 Task: Add an event with the title Annual Budget Review and Planning, date '2023/12/26', time 8:30 AM to 10:30 AMand add a description: The AGM will commence with an opening address from the leadership team, providing an overview of the organization's achievements, challenges, and financial performance over the past year. This presentation will set the stage for the meeting and provide a comprehensive context for the discussions that will follow., put the event into Green category . Add location for the event as: The Peninsula Hong Kong, Hong Kong, logged in from the account softage.3@softage.netand send the event invitation to softage.4@softage.net and softage.5@softage.net. Set a reminder for the event At time of event
Action: Mouse moved to (103, 114)
Screenshot: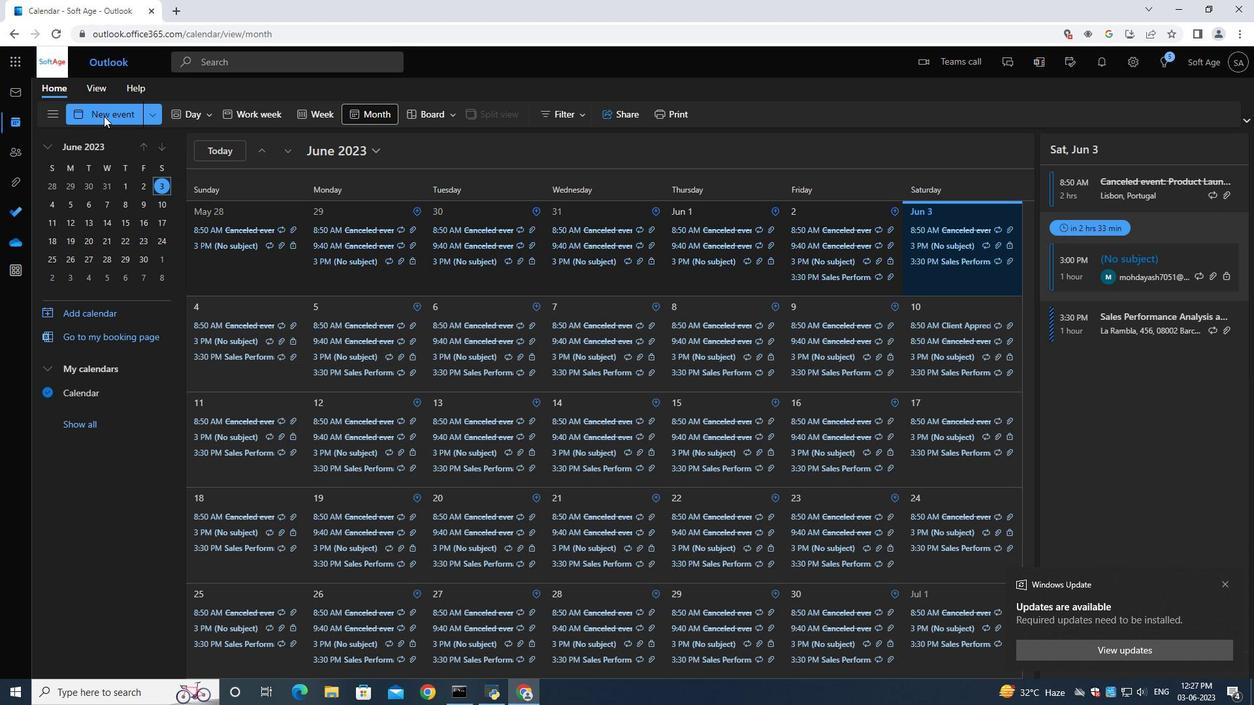 
Action: Mouse pressed left at (103, 114)
Screenshot: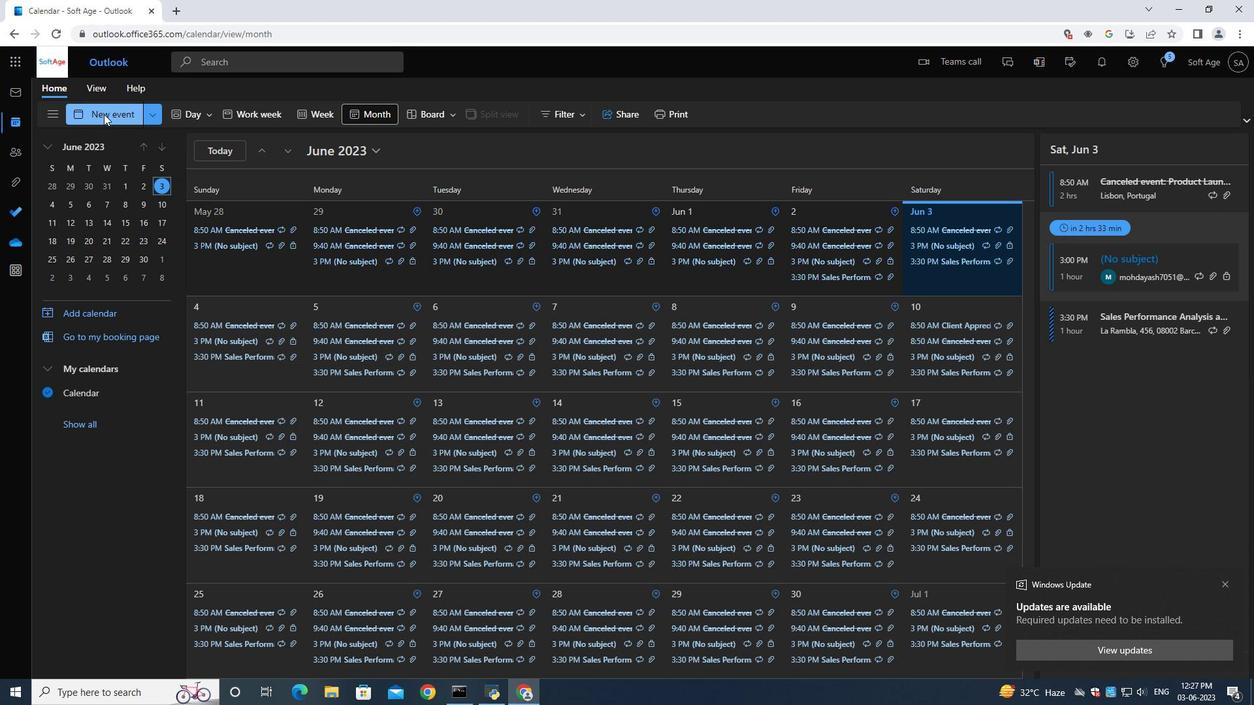 
Action: Mouse moved to (309, 192)
Screenshot: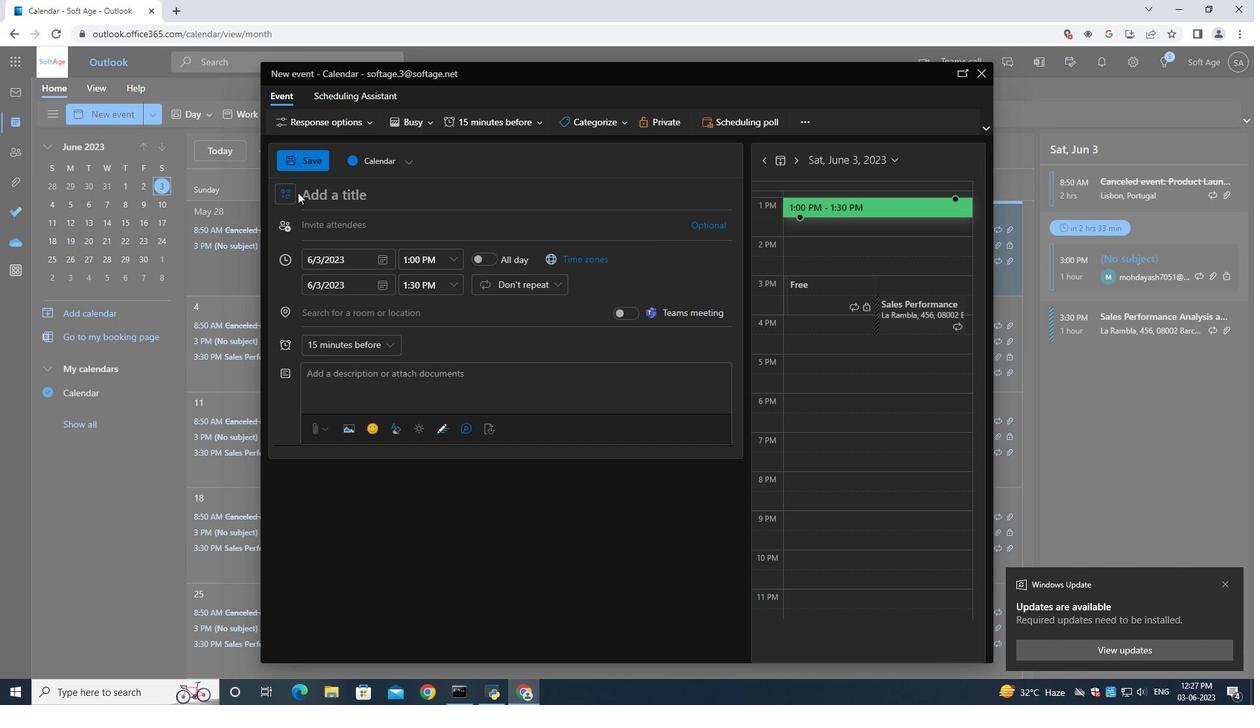
Action: Mouse pressed left at (309, 192)
Screenshot: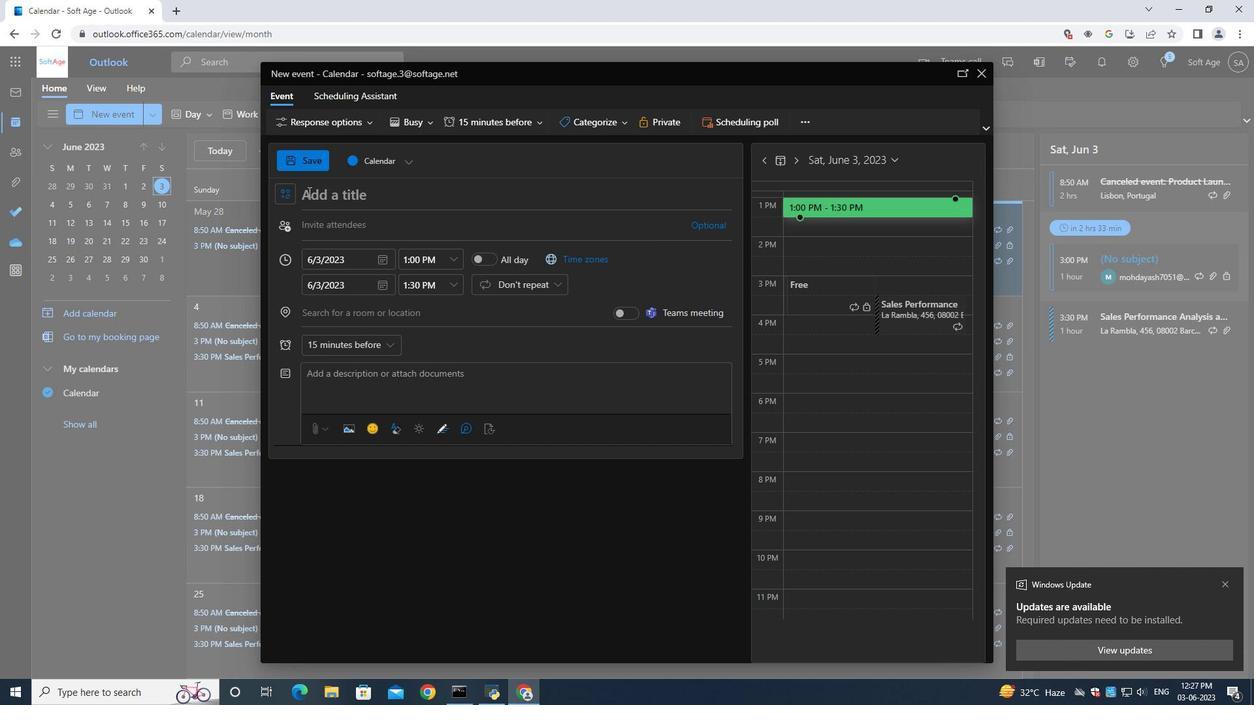 
Action: Key pressed <Key.shift><Key.shift><Key.shift><Key.shift><Key.shift><Key.shift><Key.shift><Key.shift><Key.shift><Key.shift><Key.shift><Key.shift><Key.shift><Key.shift><Key.shift><Key.shift><Key.shift><Key.shift><Key.shift><Key.shift><Key.shift><Key.shift><Key.shift>Annual<Key.space><Key.shift>Budget<Key.space><Key.shift>Review<Key.space>and<Key.space><Key.shift>Planning
Screenshot: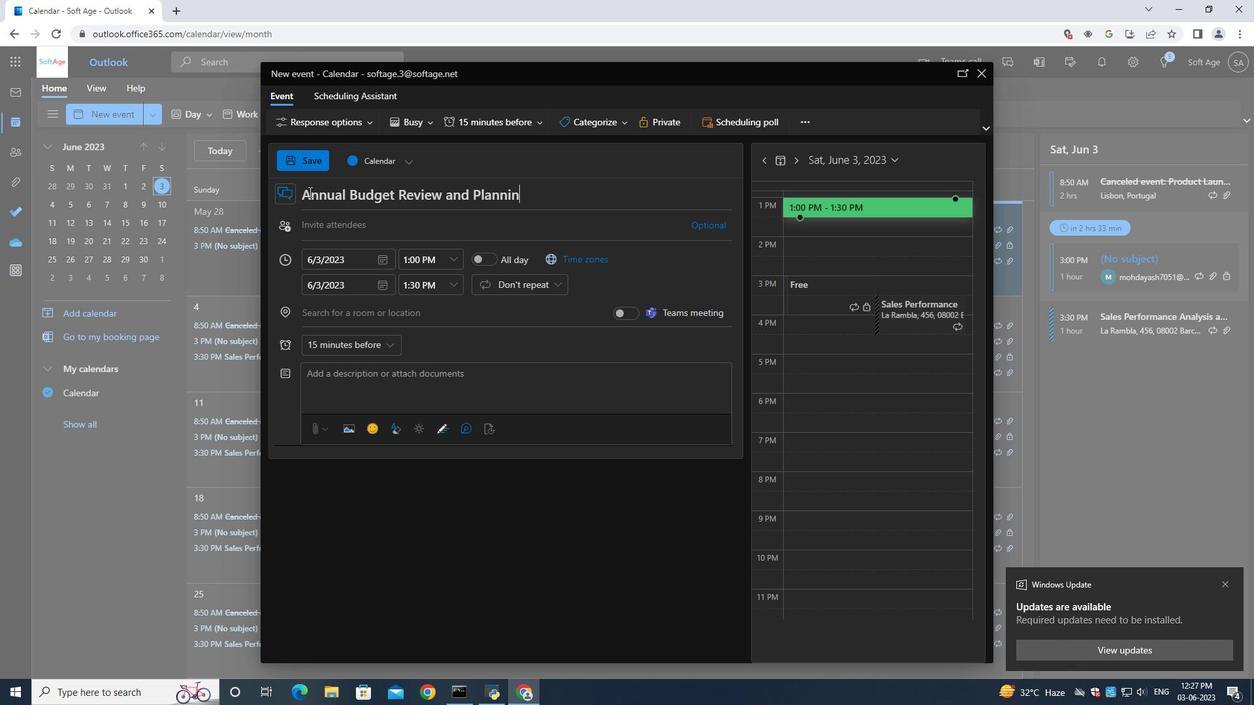 
Action: Mouse moved to (390, 257)
Screenshot: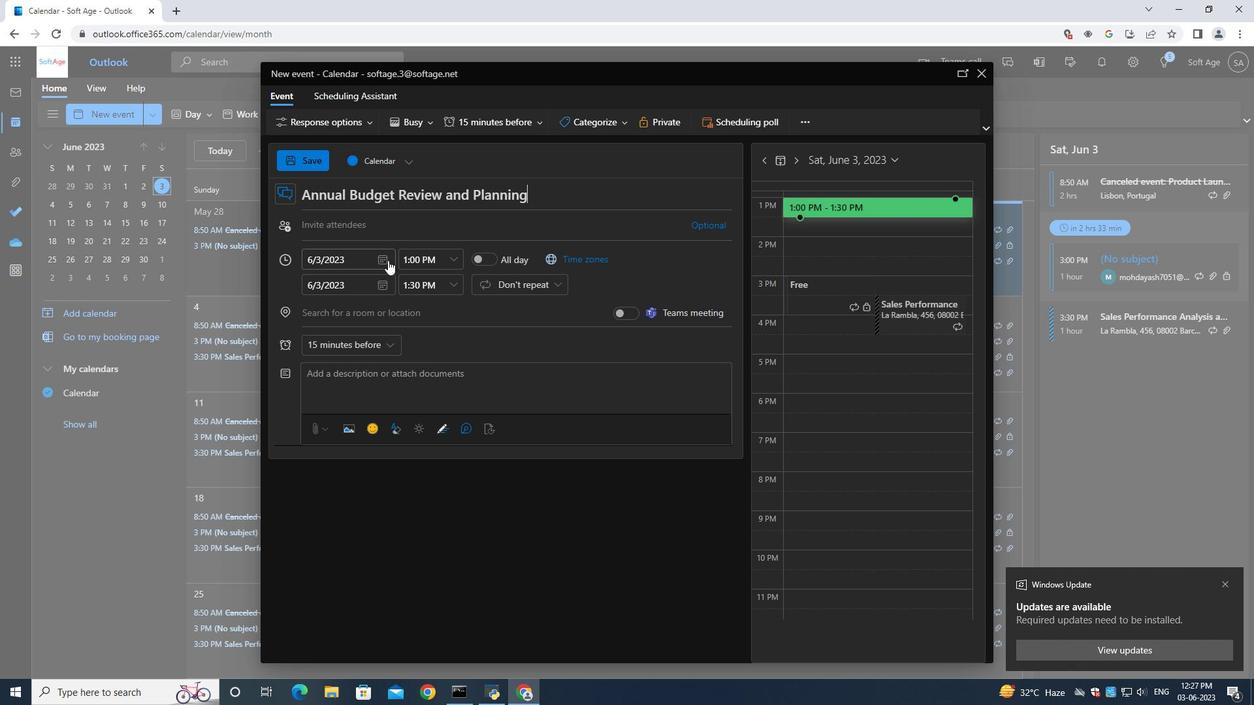 
Action: Mouse pressed left at (390, 257)
Screenshot: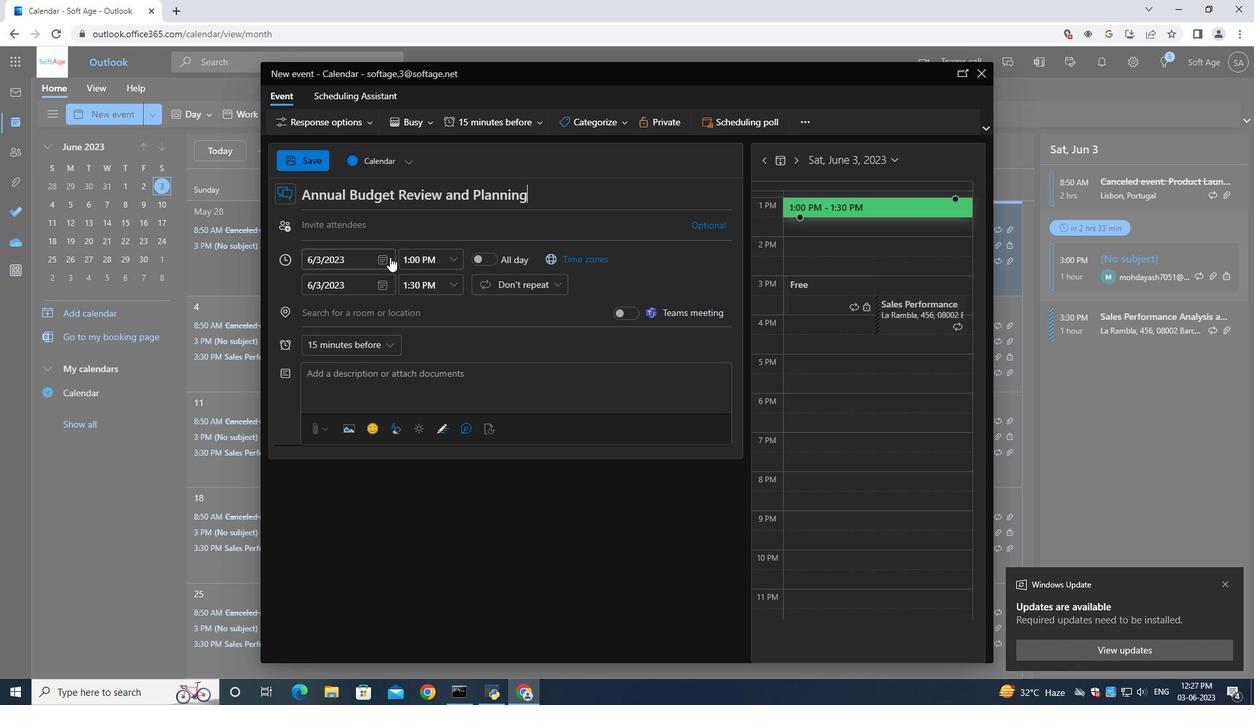
Action: Mouse moved to (431, 288)
Screenshot: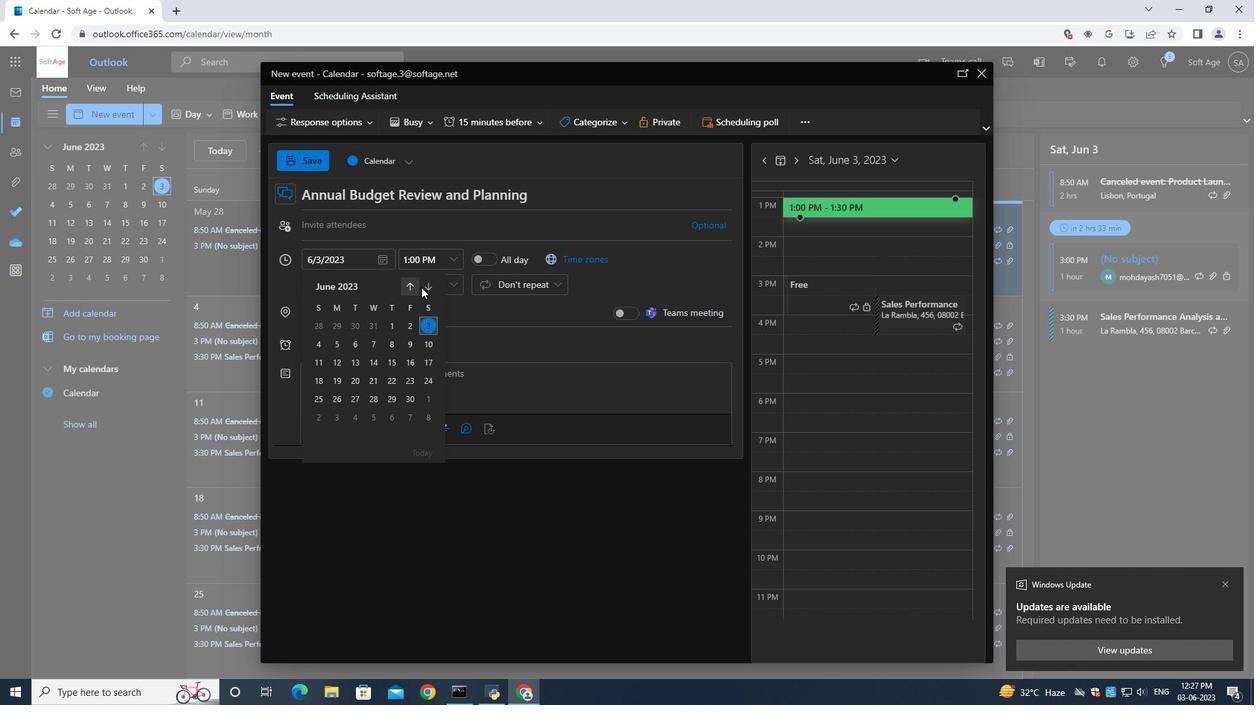 
Action: Mouse pressed left at (431, 288)
Screenshot: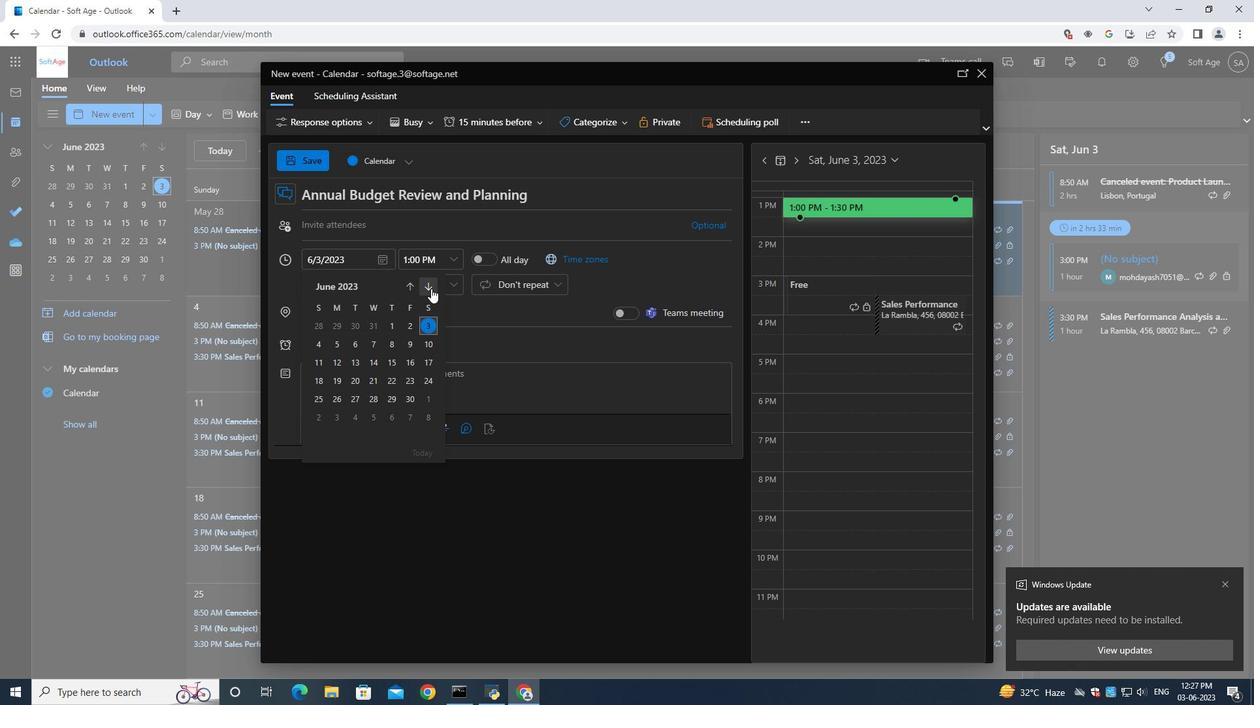 
Action: Mouse pressed left at (431, 288)
Screenshot: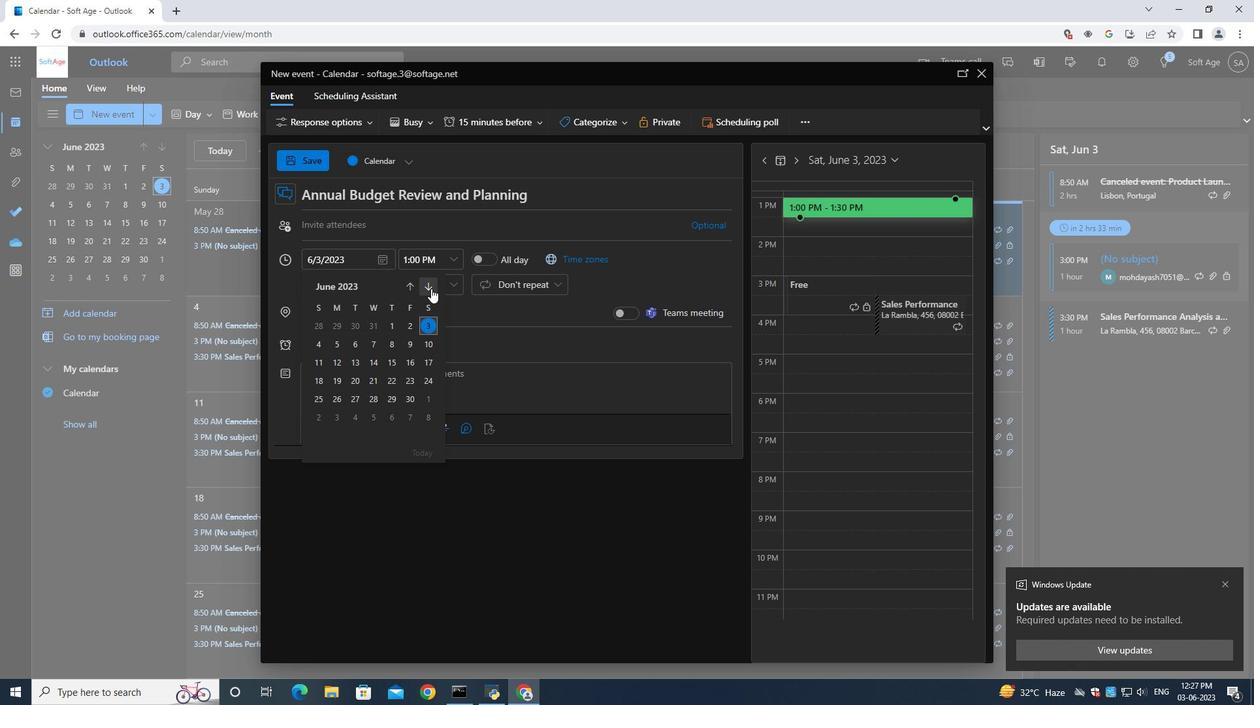 
Action: Mouse pressed left at (431, 288)
Screenshot: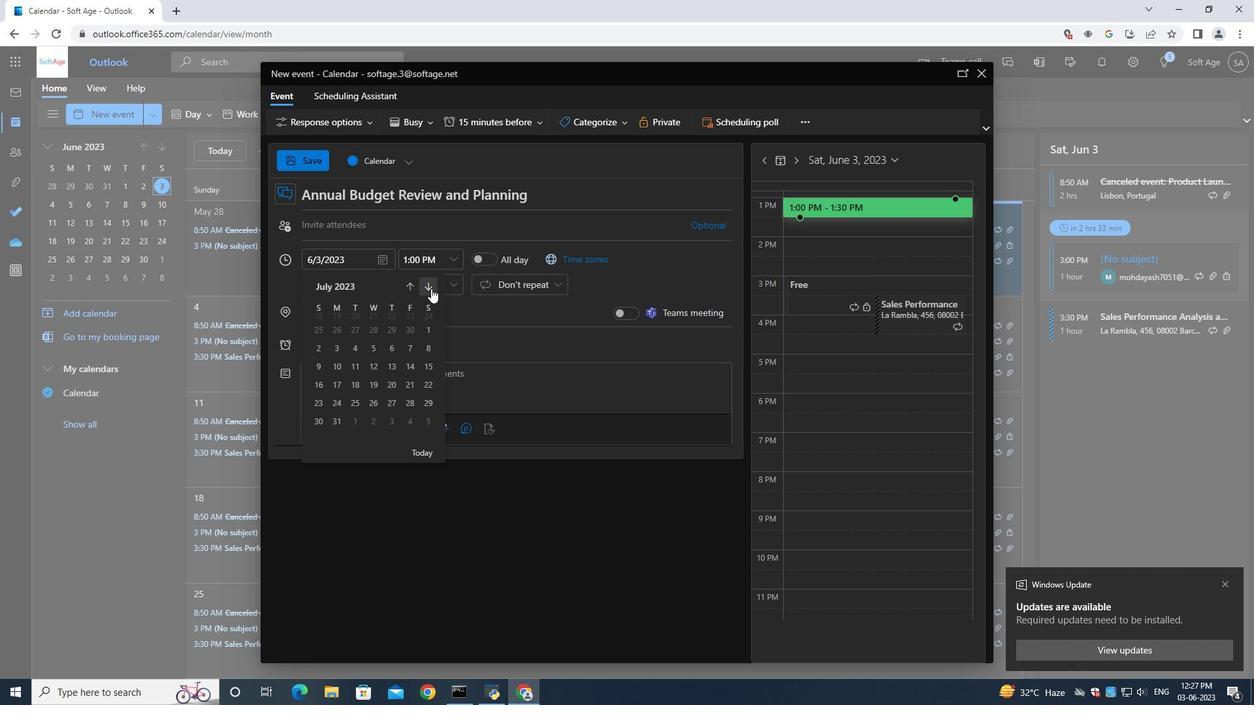 
Action: Mouse pressed left at (431, 288)
Screenshot: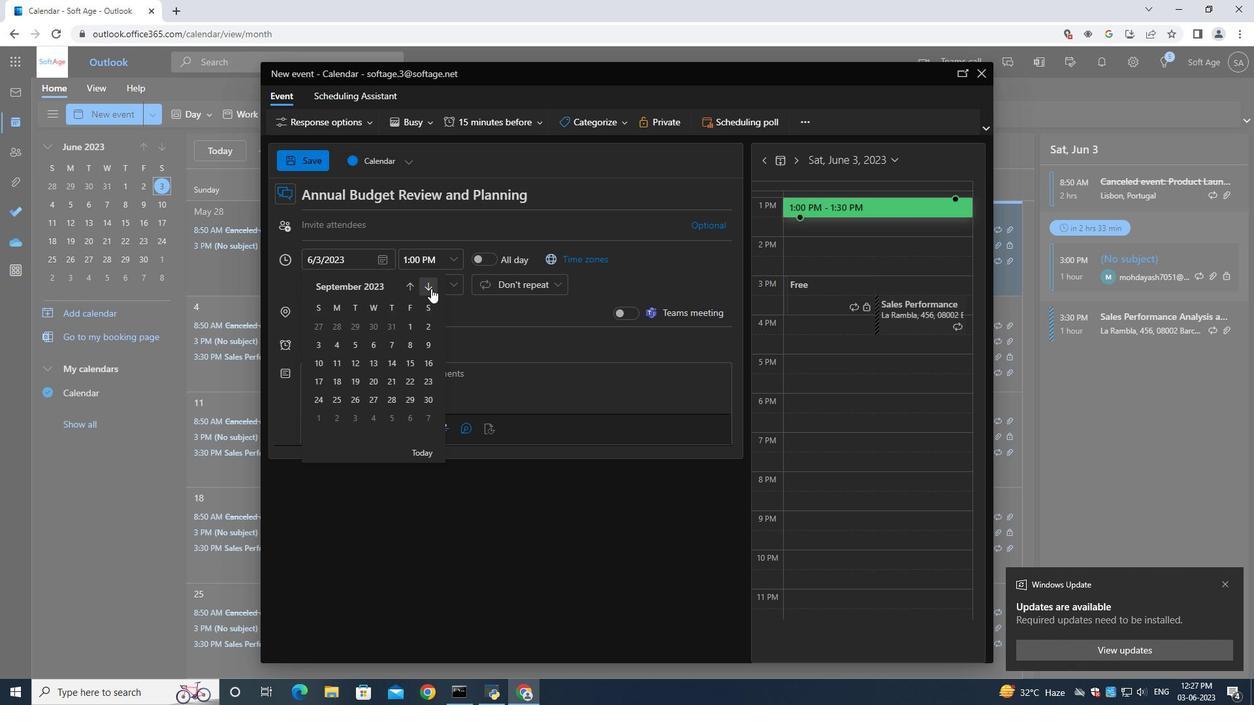 
Action: Mouse pressed left at (431, 288)
Screenshot: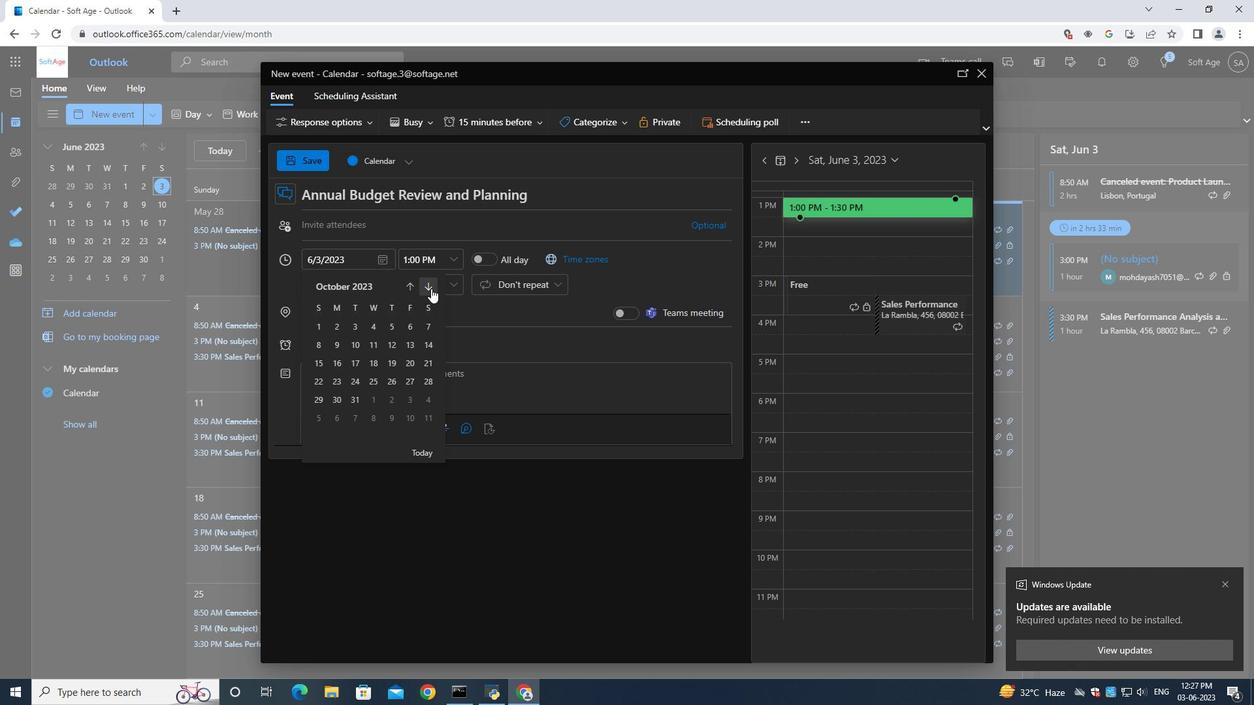 
Action: Mouse pressed left at (431, 288)
Screenshot: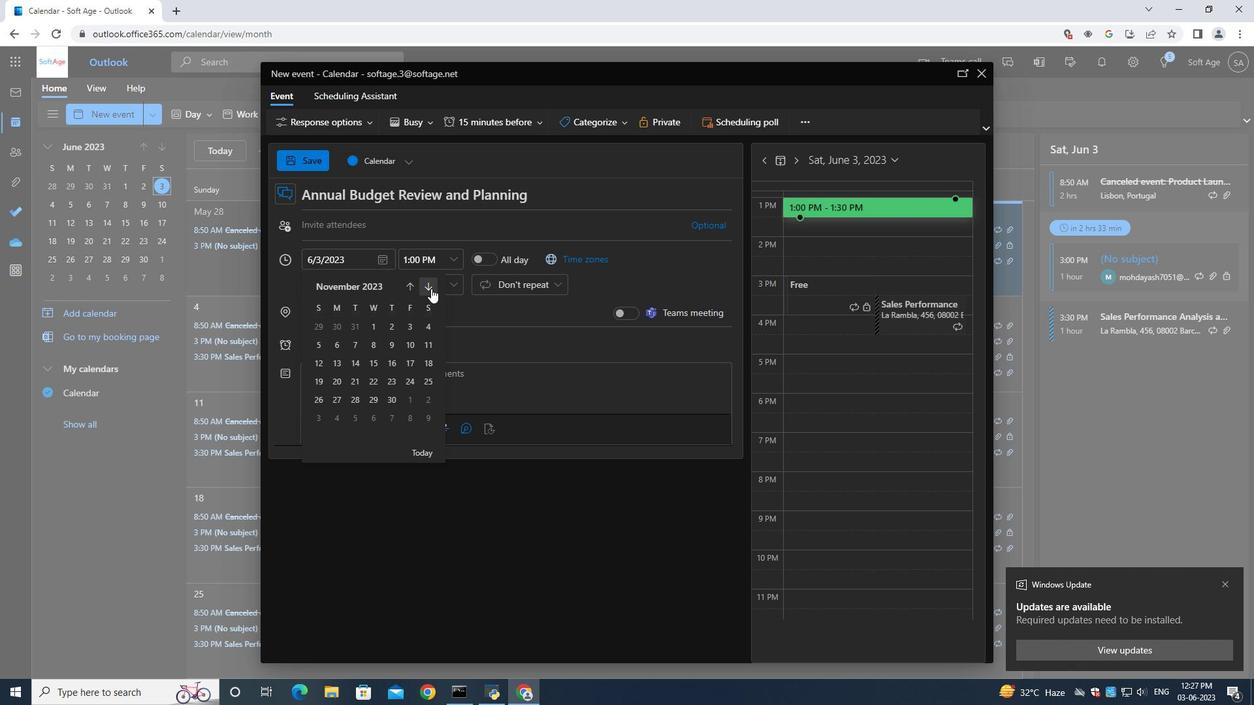 
Action: Mouse moved to (360, 363)
Screenshot: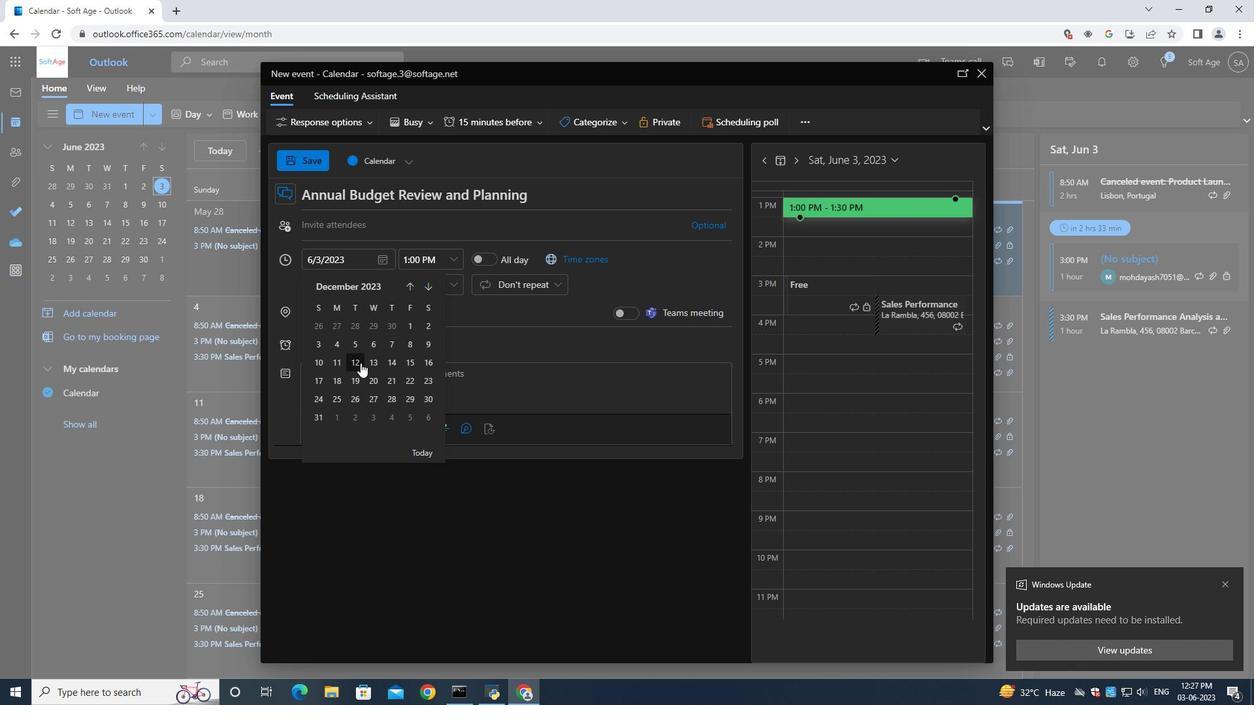 
Action: Mouse pressed left at (360, 363)
Screenshot: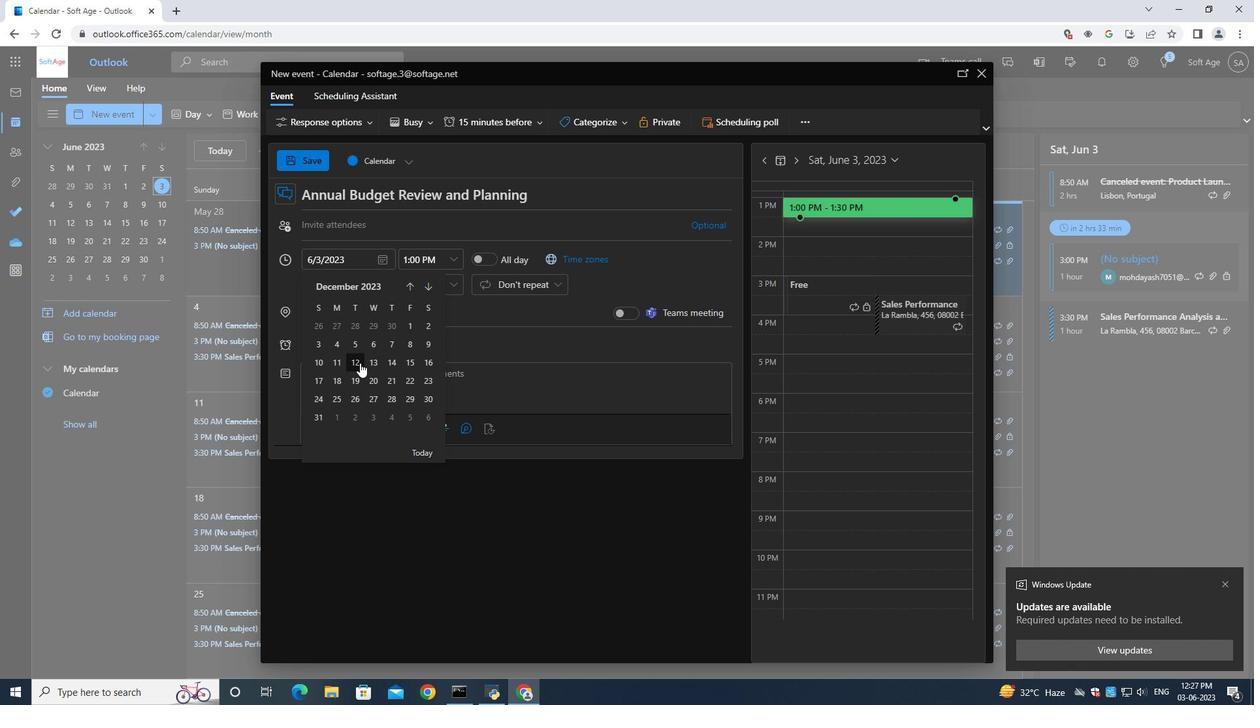 
Action: Mouse moved to (384, 260)
Screenshot: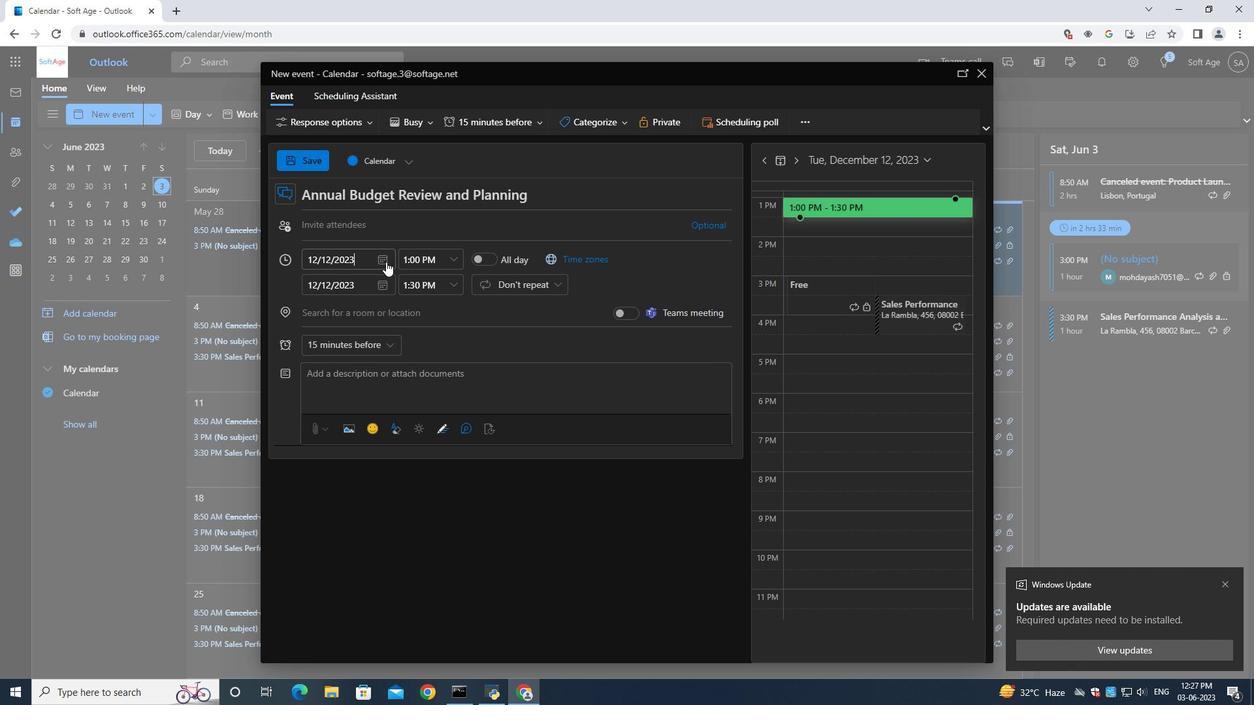 
Action: Mouse pressed left at (384, 260)
Screenshot: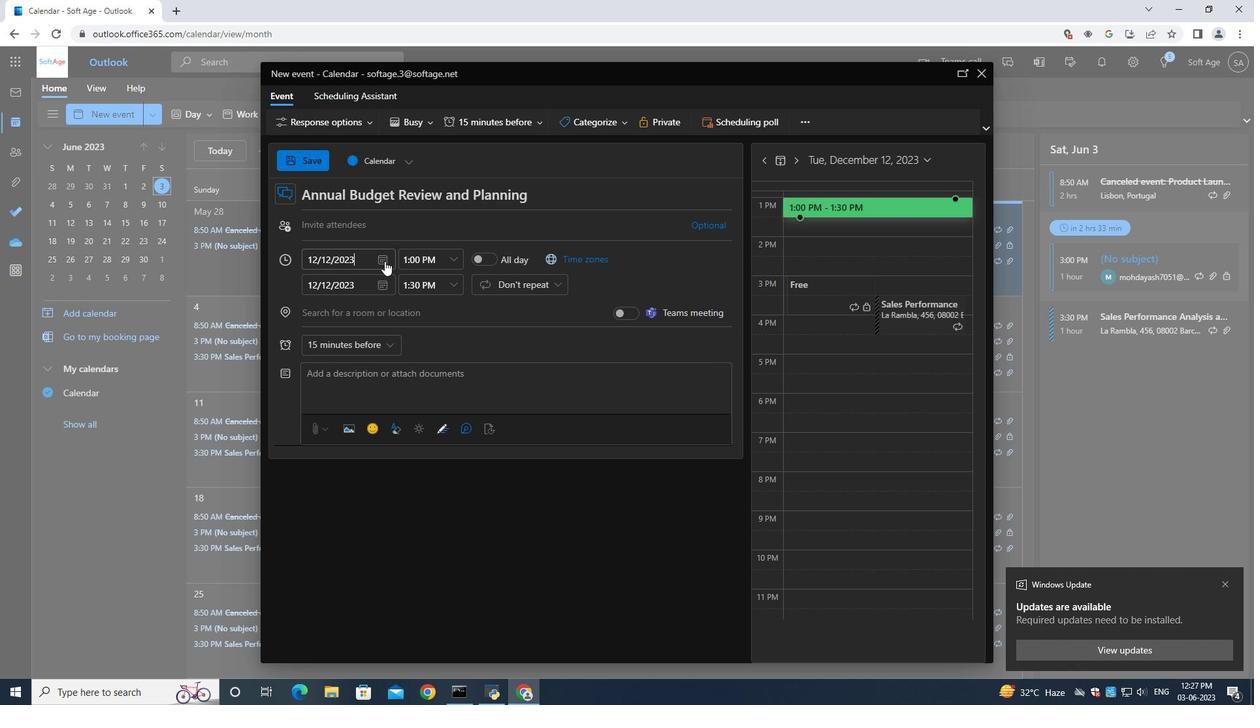 
Action: Mouse moved to (359, 397)
Screenshot: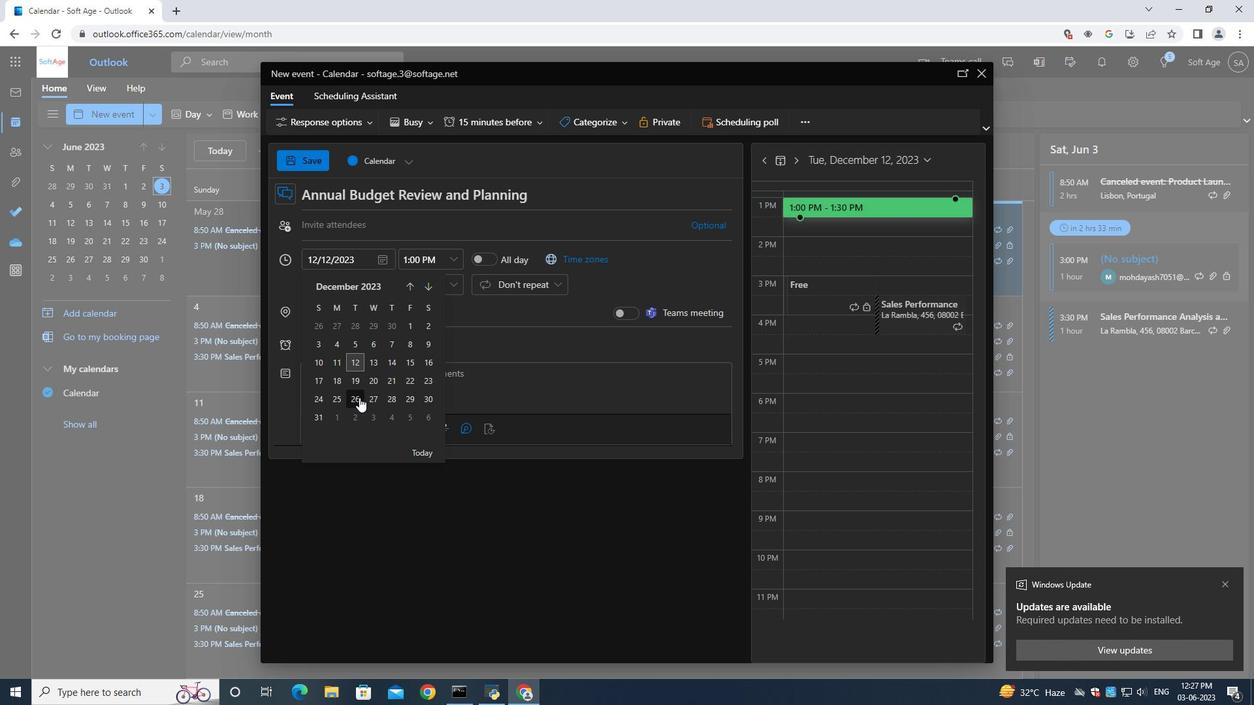 
Action: Mouse pressed left at (359, 397)
Screenshot: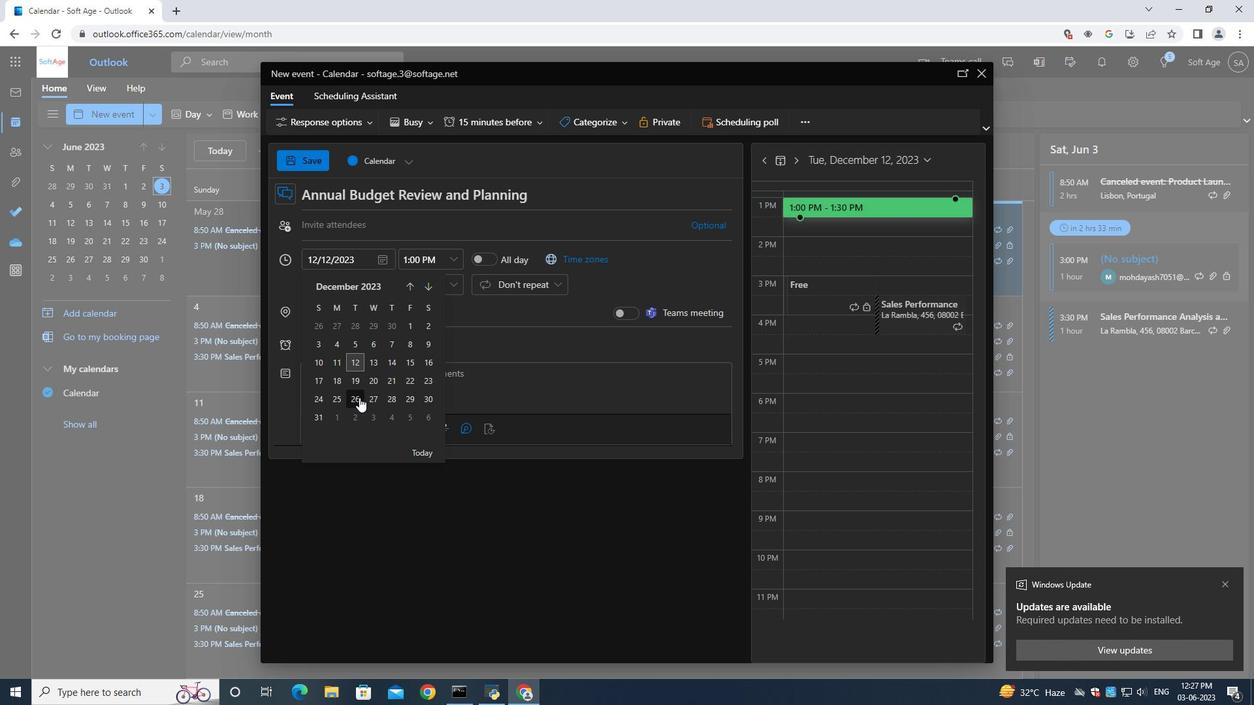 
Action: Mouse moved to (429, 267)
Screenshot: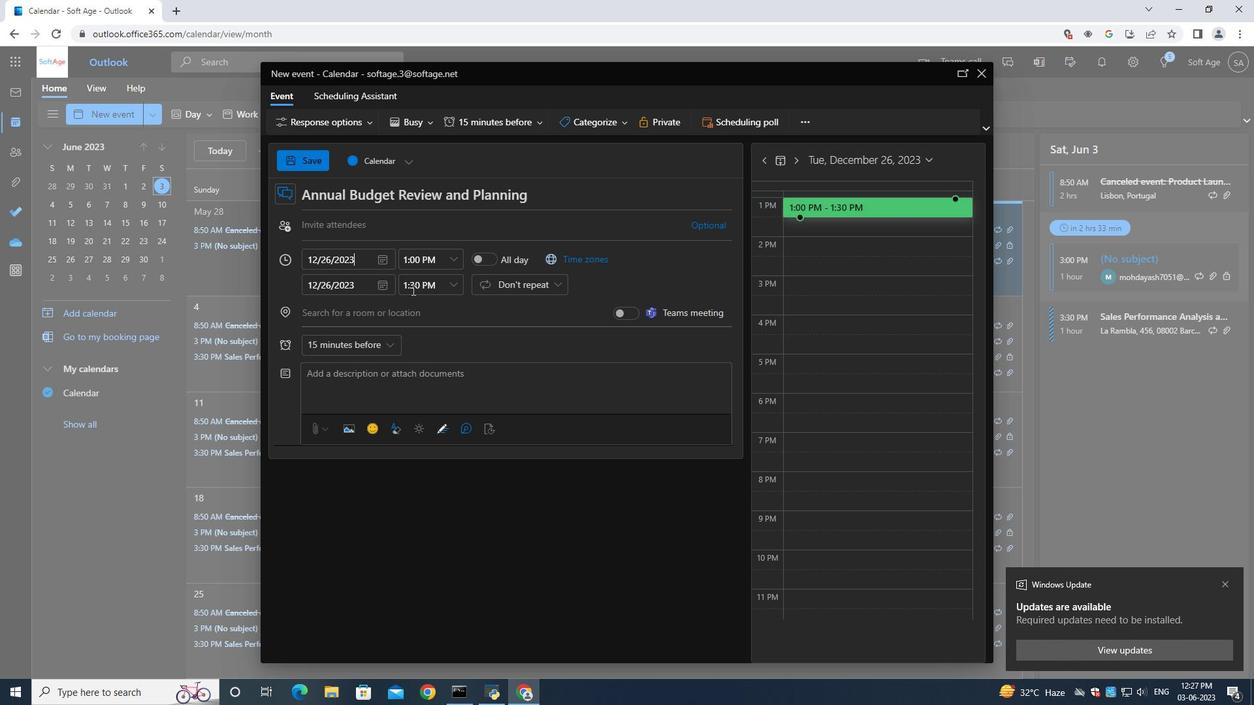 
Action: Mouse pressed left at (429, 267)
Screenshot: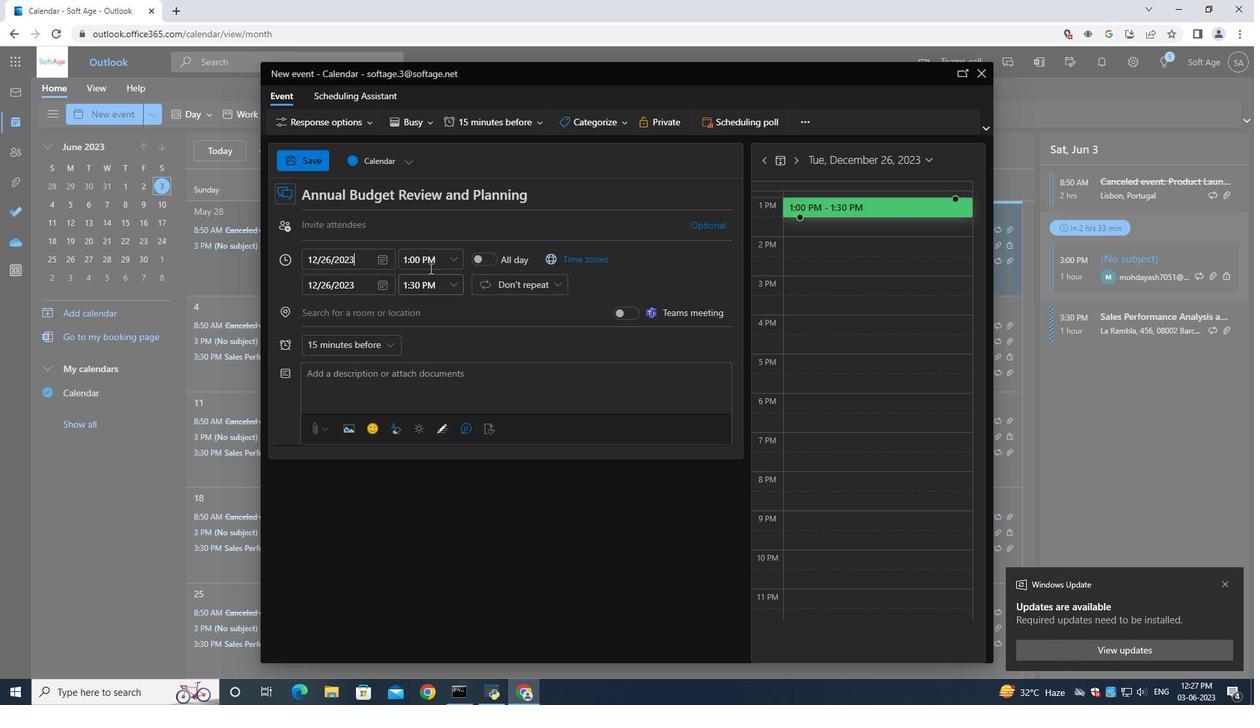 
Action: Key pressed 8<Key.shift_r>:30<Key.shift>AM
Screenshot: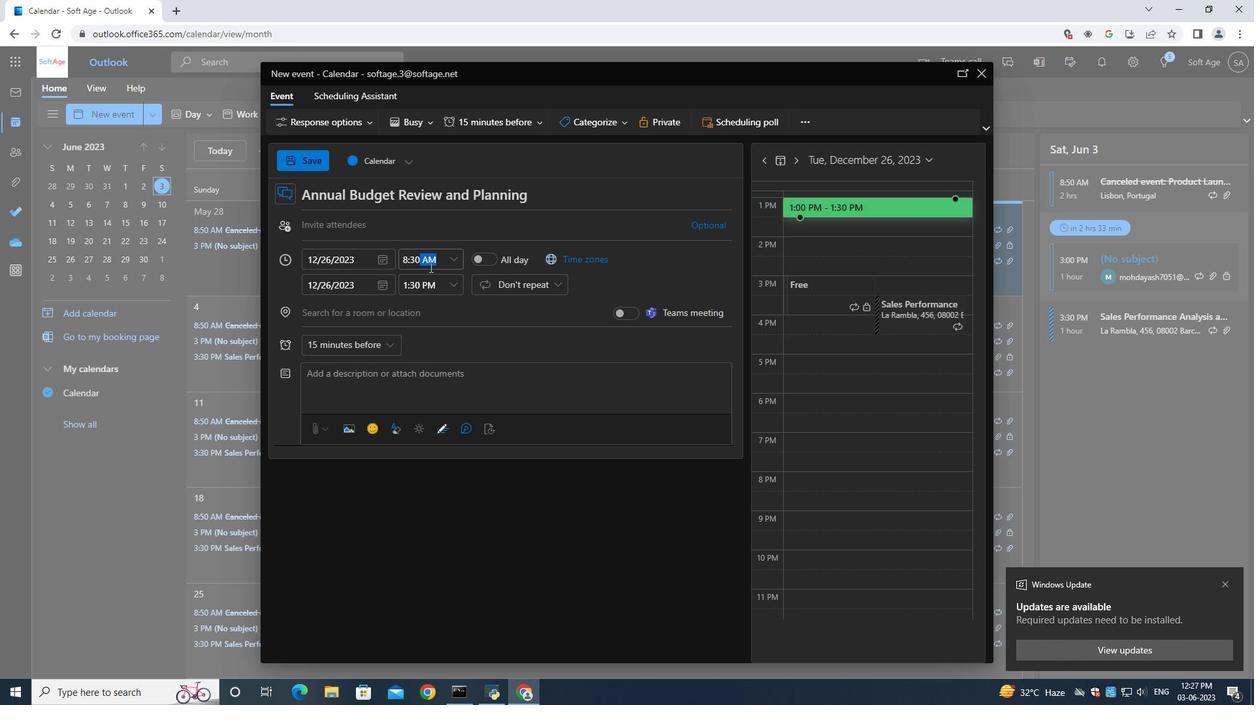 
Action: Mouse moved to (432, 290)
Screenshot: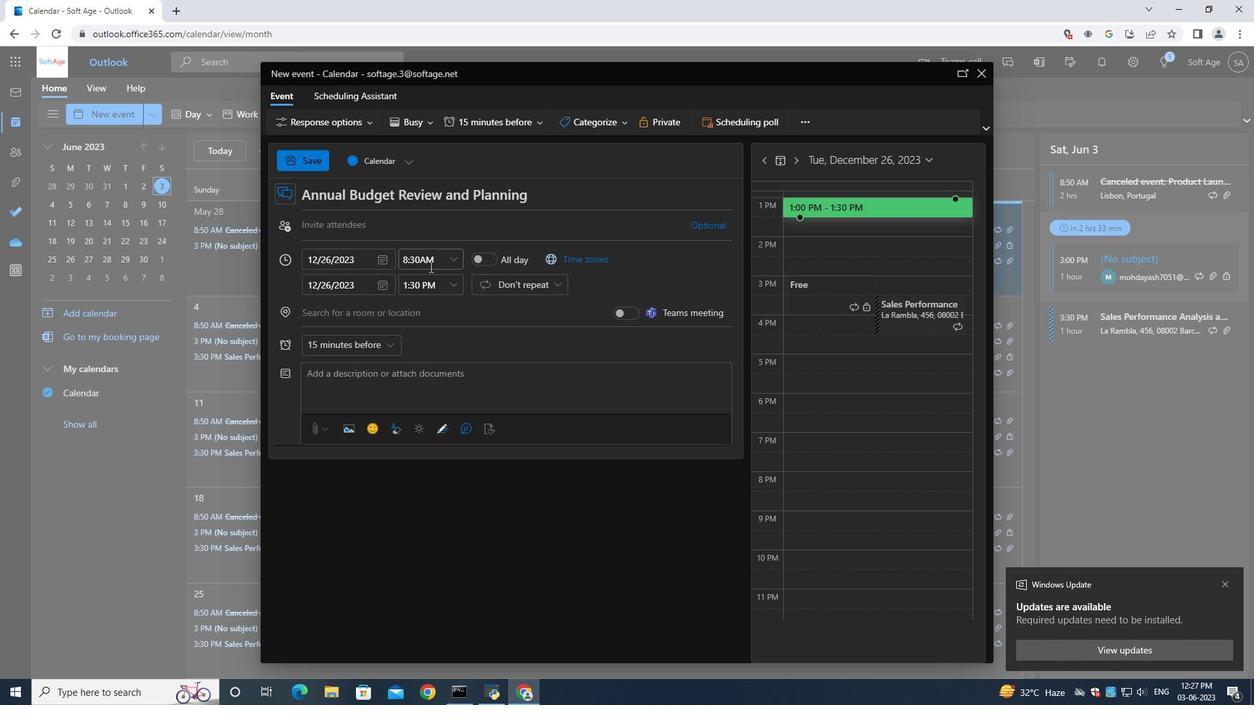 
Action: Mouse pressed left at (432, 290)
Screenshot: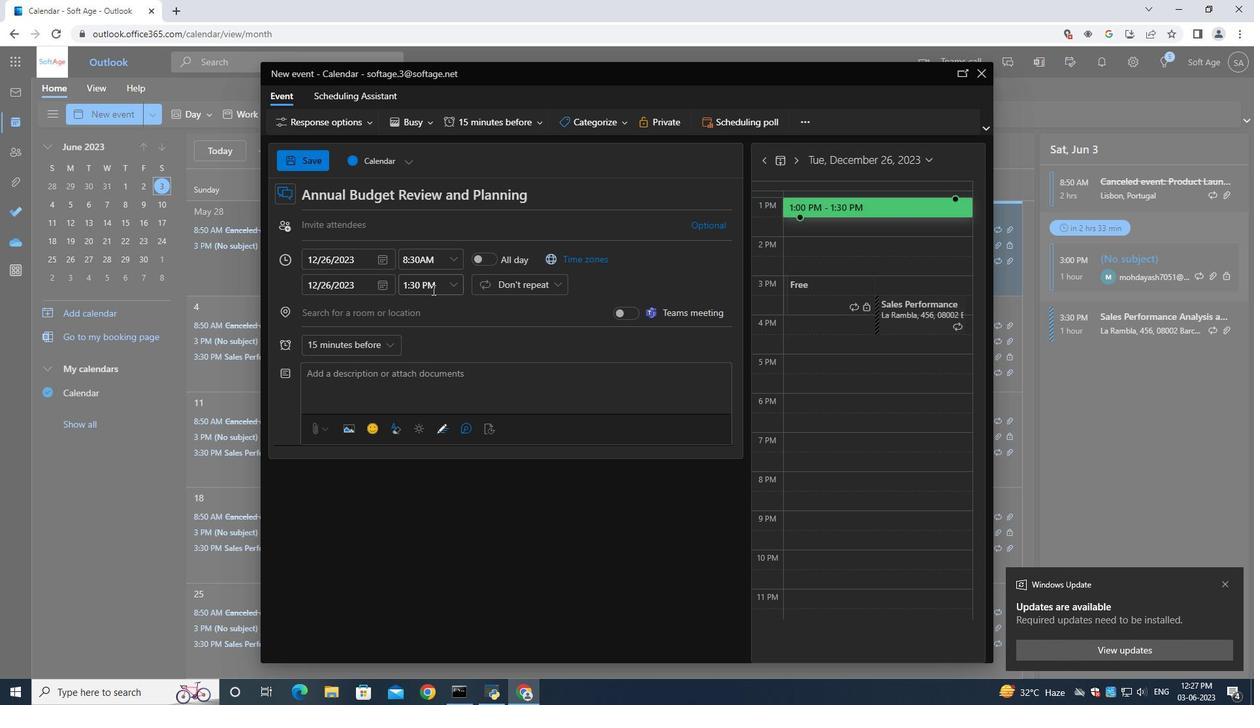 
Action: Key pressed 10<Key.shift_r>:30<Key.shift>AM
Screenshot: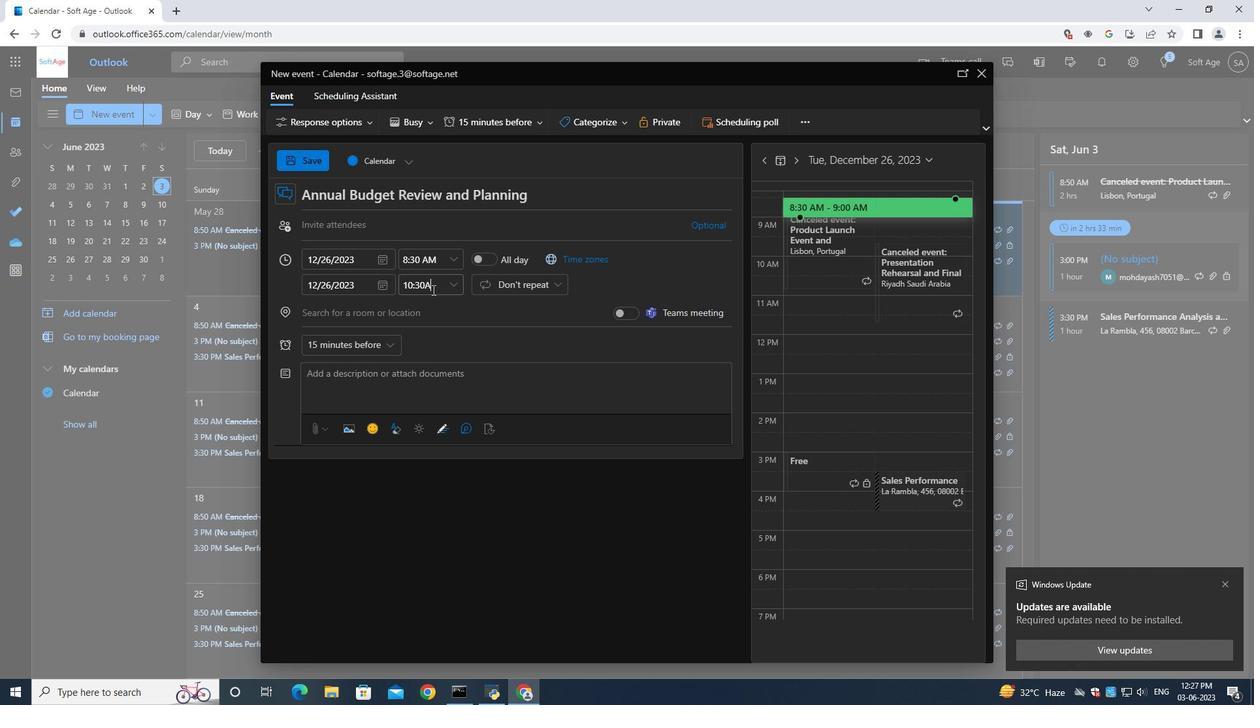 
Action: Mouse moved to (365, 373)
Screenshot: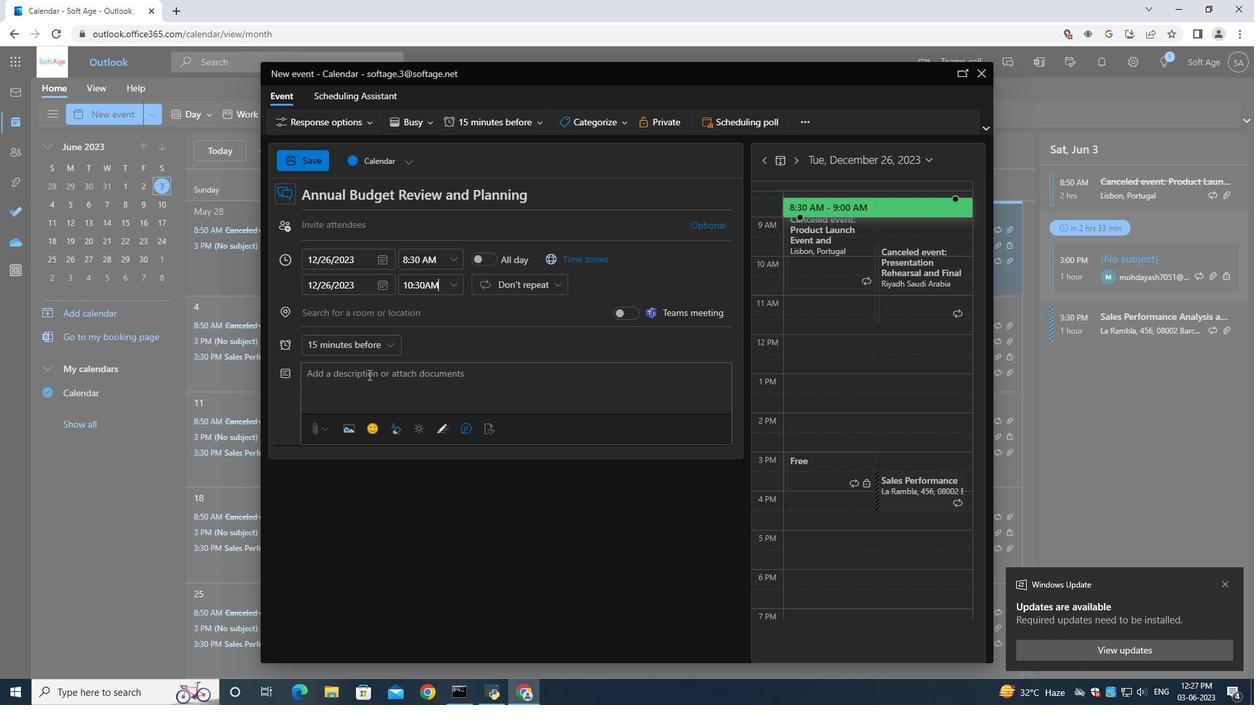 
Action: Mouse pressed left at (365, 373)
Screenshot: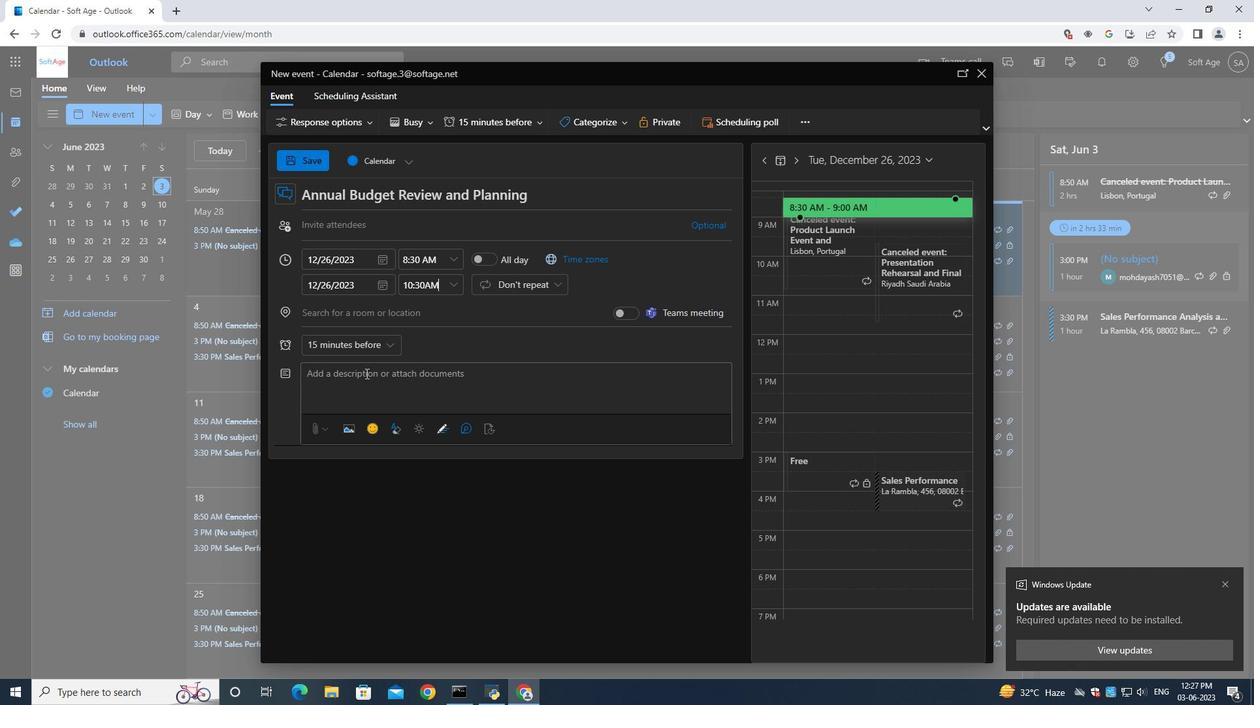 
Action: Key pressed <Key.shift>The<Key.space><Key.shift><Key.shift><Key.shift><Key.shift><Key.shift><Key.shift><Key.shift><Key.shift><Key.shift><Key.shift><Key.shift><Key.shift><Key.shift><Key.shift><Key.shift><Key.shift><Key.shift><Key.shift><Key.shift><Key.shift><Key.shift><Key.shift>AGM<Key.space>will<Key.space>commence<Key.space>with<Key.space>an<Key.space>opening<Key.space>address<Key.space>from<Key.space>the<Key.space>leadership<Key.space>team,<Key.space>providing<Key.space>an<Key.space>overview<Key.space>of<Key.space>the<Key.space>organization's<Key.space>achievements,<Key.space>challenges,an<Key.backspace><Key.backspace><Key.space>and<Key.space>financial<Key.space>performance<Key.space>over<Key.space>the<Key.space>past<Key.space>year.<Key.shift><Key.space><Key.shift>This<Key.space>presentation<Key.space>will<Key.space>set<Key.space>the<Key.space>event<Key.space><Key.backspace><Key.backspace><Key.backspace><Key.backspace><Key.backspace><Key.backspace><Key.backspace><Key.space>stage<Key.space>for<Key.space>the<Key.space>meeting<Key.space>and<Key.space>provide<Key.space>a<Key.space>comprehensive<Key.space>context<Key.space>for<Key.space>that<Key.backspace><Key.backspace>e<Key.space>account<Key.space><Key.backspace><Key.backspace><Key.backspace><Key.backspace><Key.backspace><Key.backspace><Key.backspace><Key.backspace><Key.backspace><Key.backspace>e<Key.space>discussions<Key.space>that<Key.space>will<Key.space>follow.
Screenshot: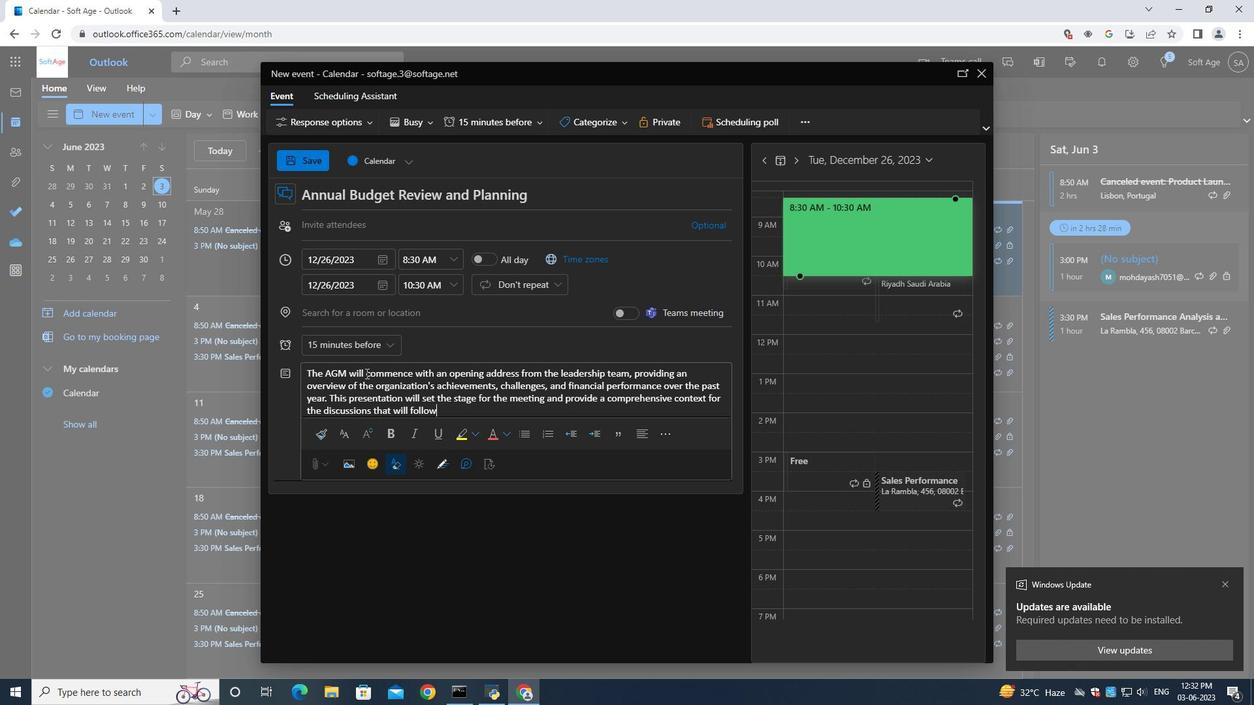 
Action: Mouse moved to (593, 126)
Screenshot: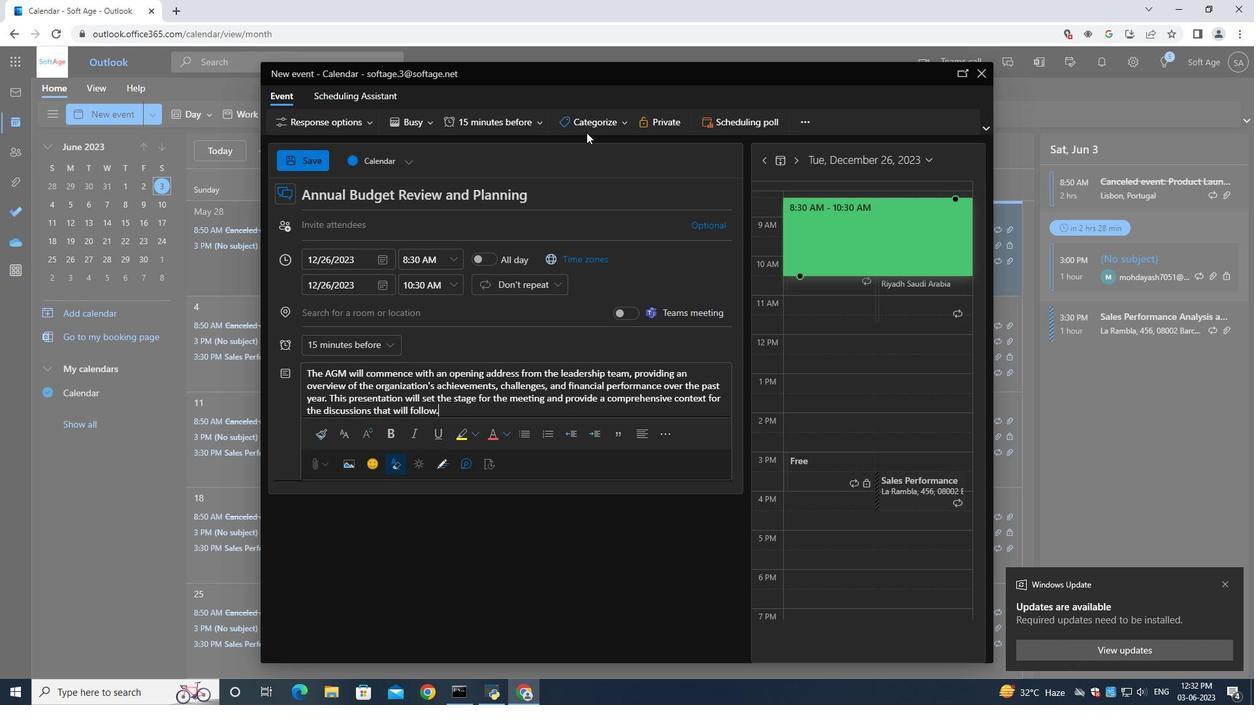 
Action: Mouse pressed left at (593, 126)
Screenshot: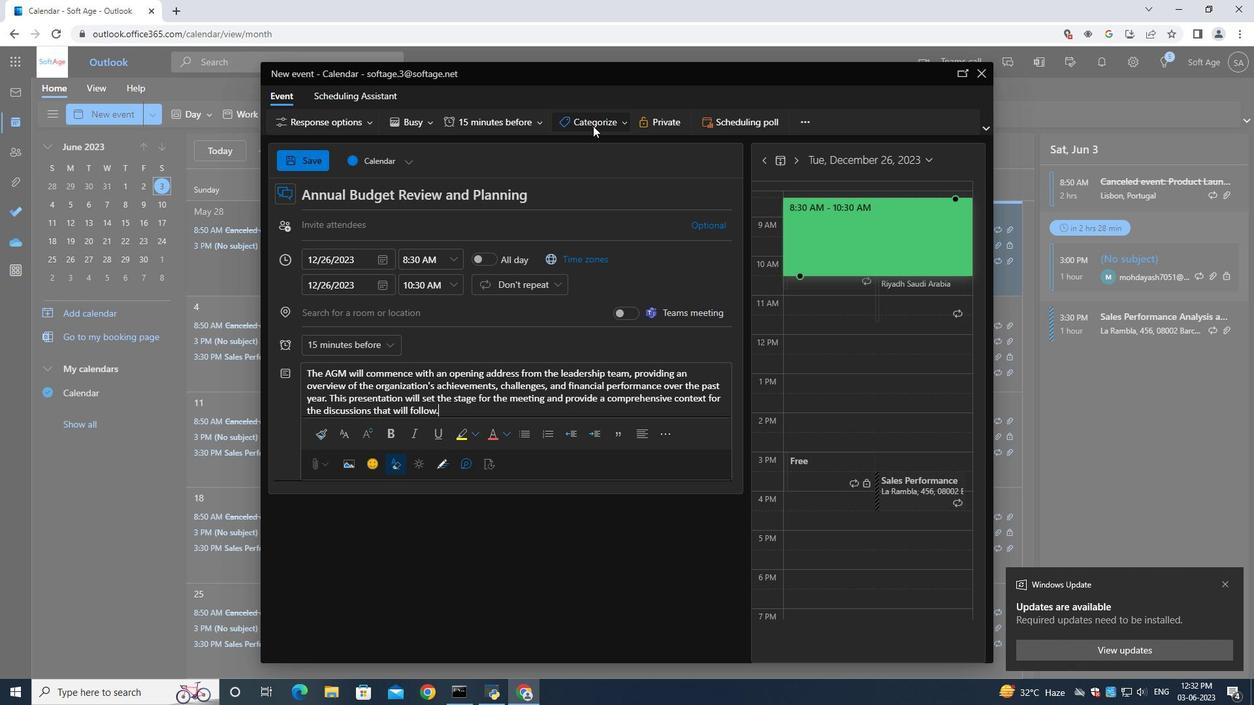 
Action: Mouse moved to (599, 165)
Screenshot: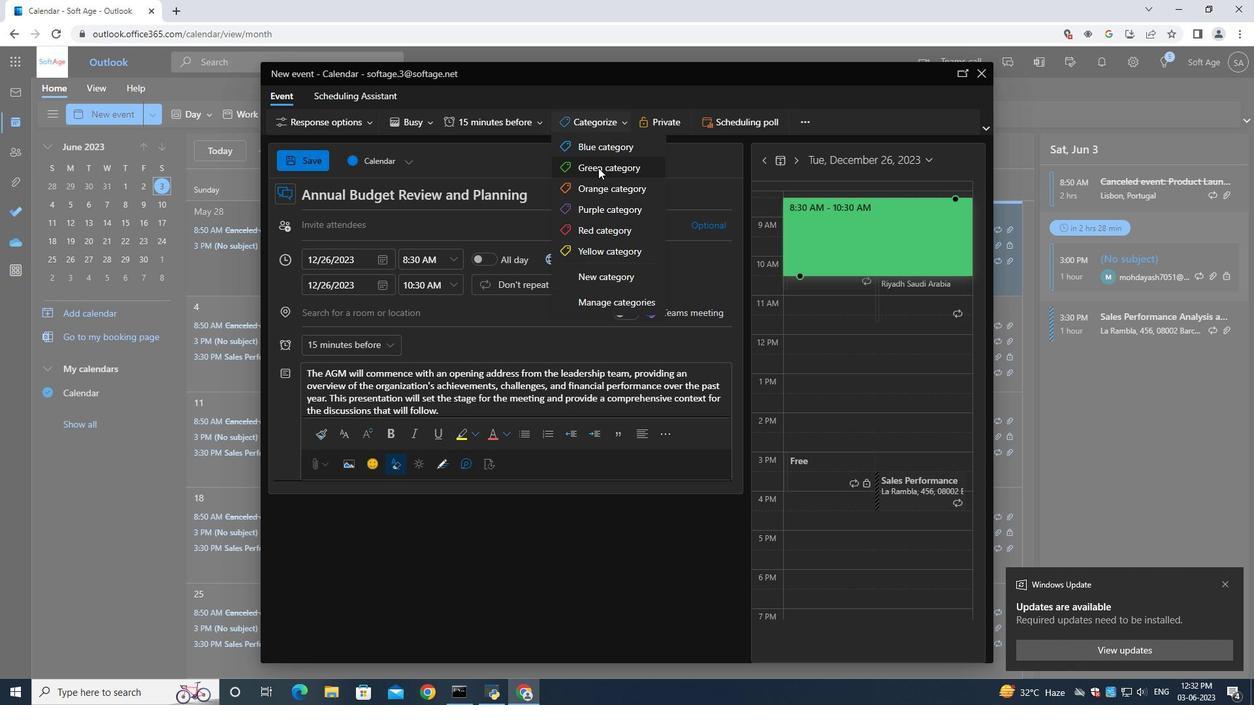 
Action: Mouse pressed left at (599, 165)
Screenshot: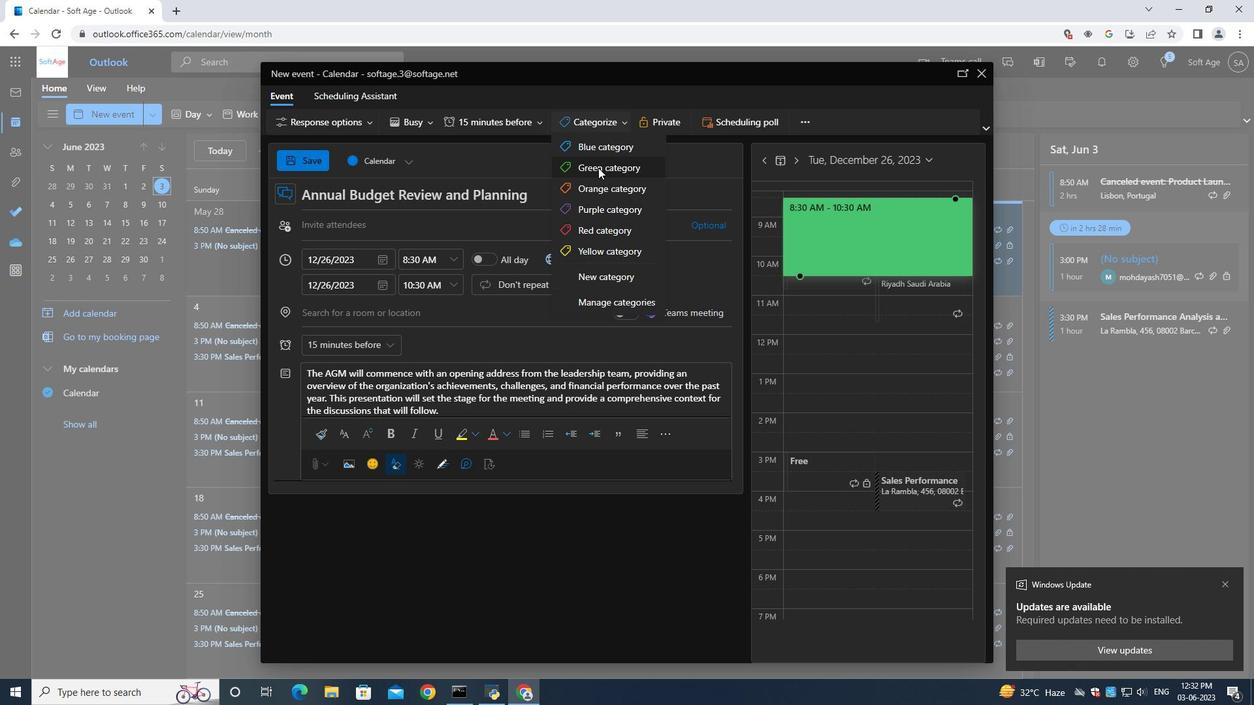 
Action: Mouse moved to (354, 317)
Screenshot: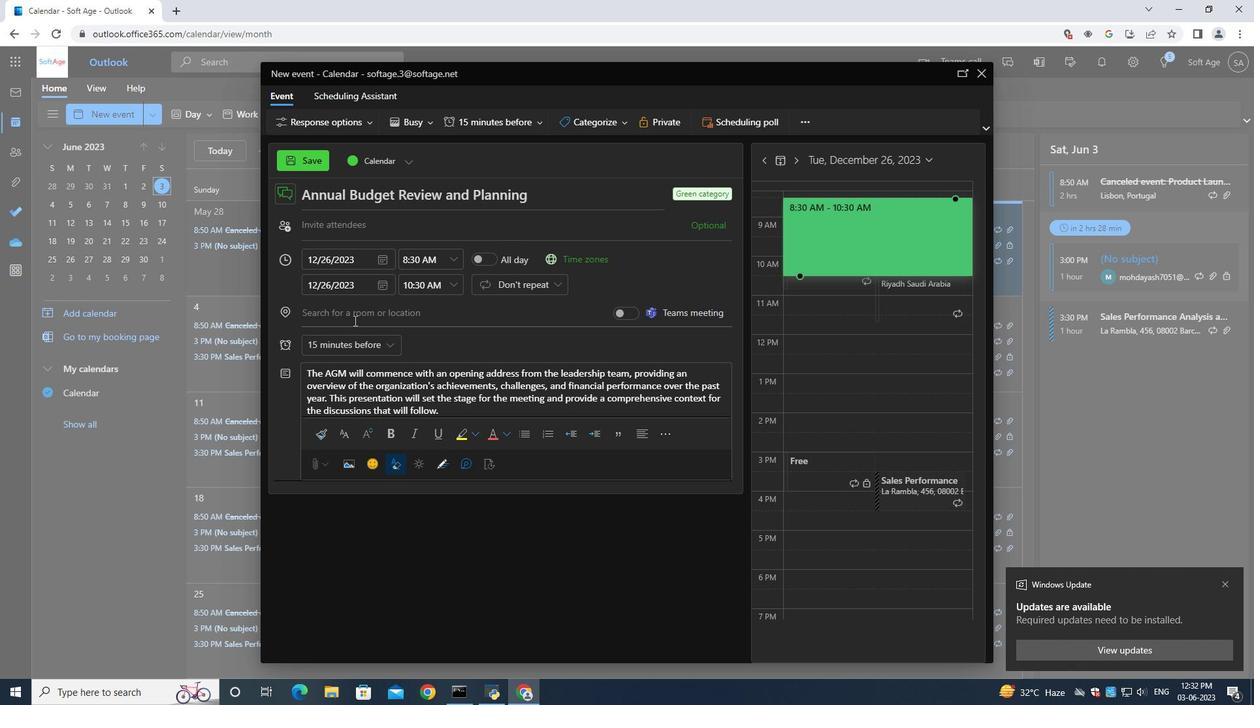 
Action: Mouse pressed left at (354, 317)
Screenshot: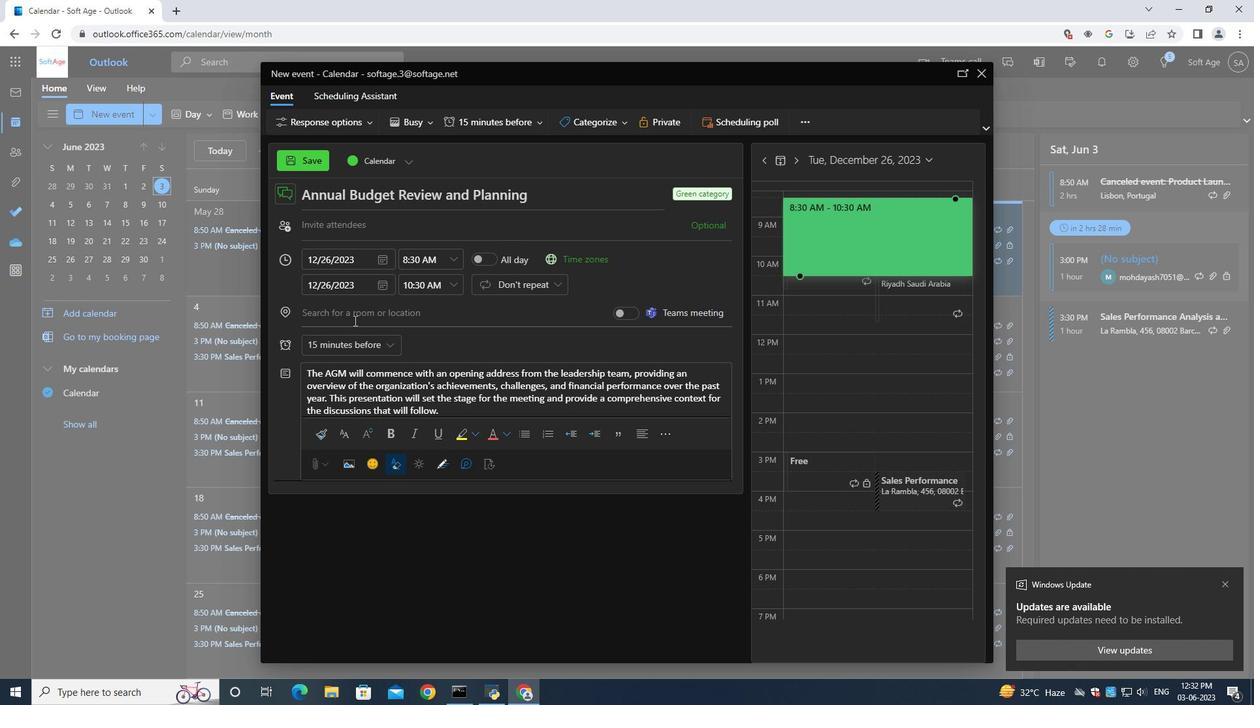 
Action: Mouse moved to (354, 317)
Screenshot: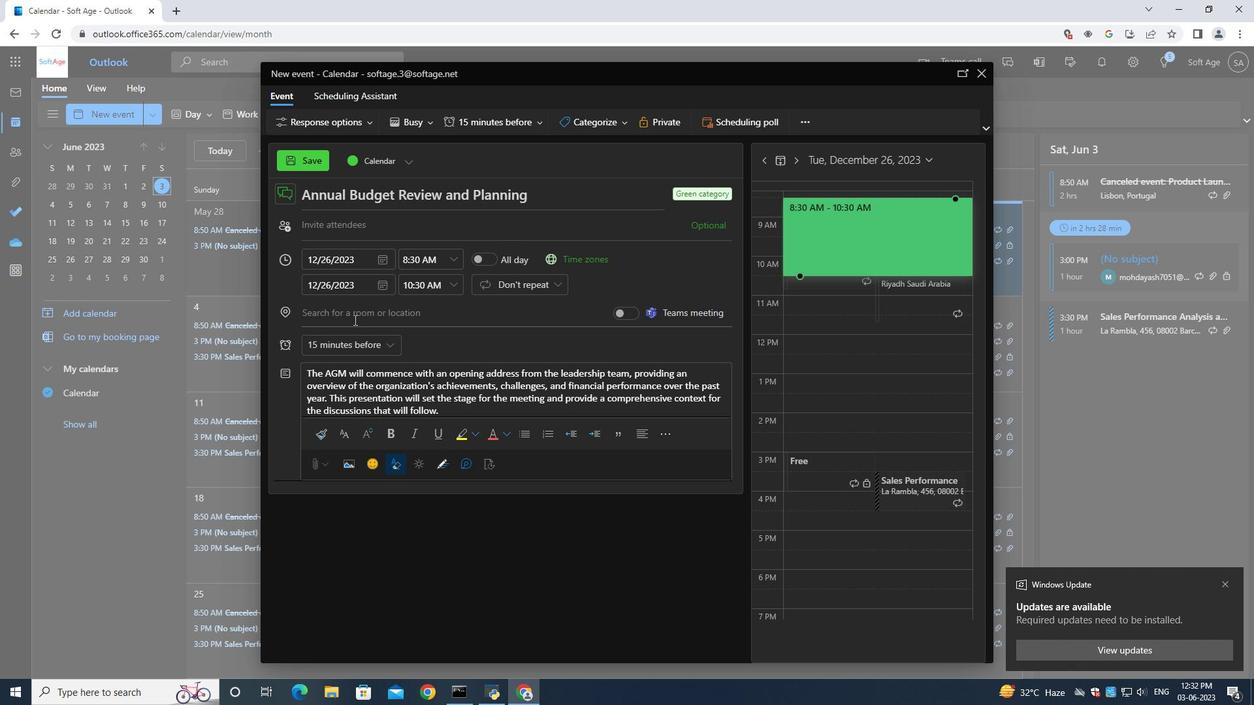 
Action: Key pressed <Key.shift>The<Key.space><Key.shift>Peninsula<Key.space><Key.shift>Hong<Key.space><Key.shift><Key.shift><Key.shift><Key.shift><Key.shift><Key.shift><Key.shift><Key.shift><Key.shift><Key.shift><Key.shift><Key.shift><Key.shift><Key.shift><Key.shift><Key.shift><Key.shift><Key.shift><Key.shift><Key.shift><Key.shift>Kong<Key.space><Key.shift><Key.shift><Key.shift><Key.shift><Key.shift><Key.shift><Key.shift><Key.shift><Key.shift><Key.shift><Key.shift><Key.shift><Key.shift><Key.shift><Key.shift><Key.shift><Key.shift><Key.shift><Key.shift><Key.shift><Key.shift><Key.shift><Key.shift><Key.shift><Key.shift><Key.shift><Key.shift><Key.shift><Key.shift><Key.shift><Key.shift><Key.shift><Key.shift><Key.shift><Key.shift><Key.shift><Key.shift><Key.shift><Key.shift><Key.shift>,<Key.shift><Key.space><Key.shift>Hong<Key.space><Key.shift><Key.shift>Kong
Screenshot: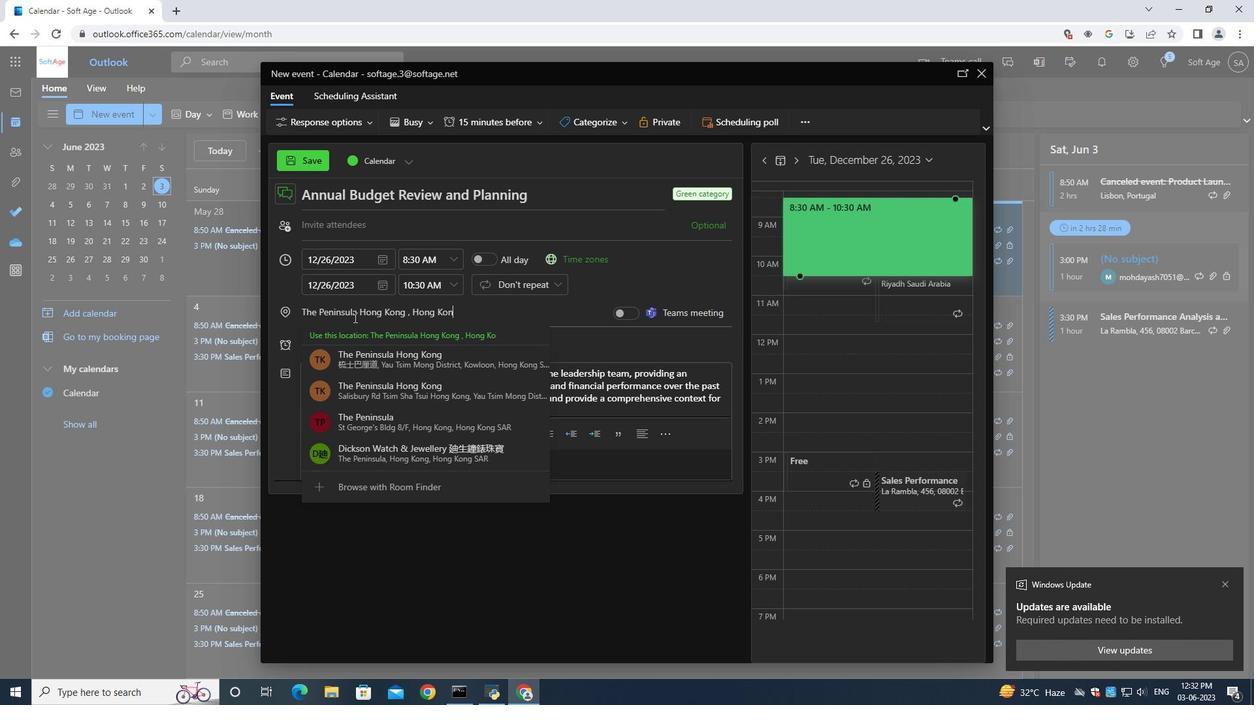 
Action: Mouse moved to (427, 232)
Screenshot: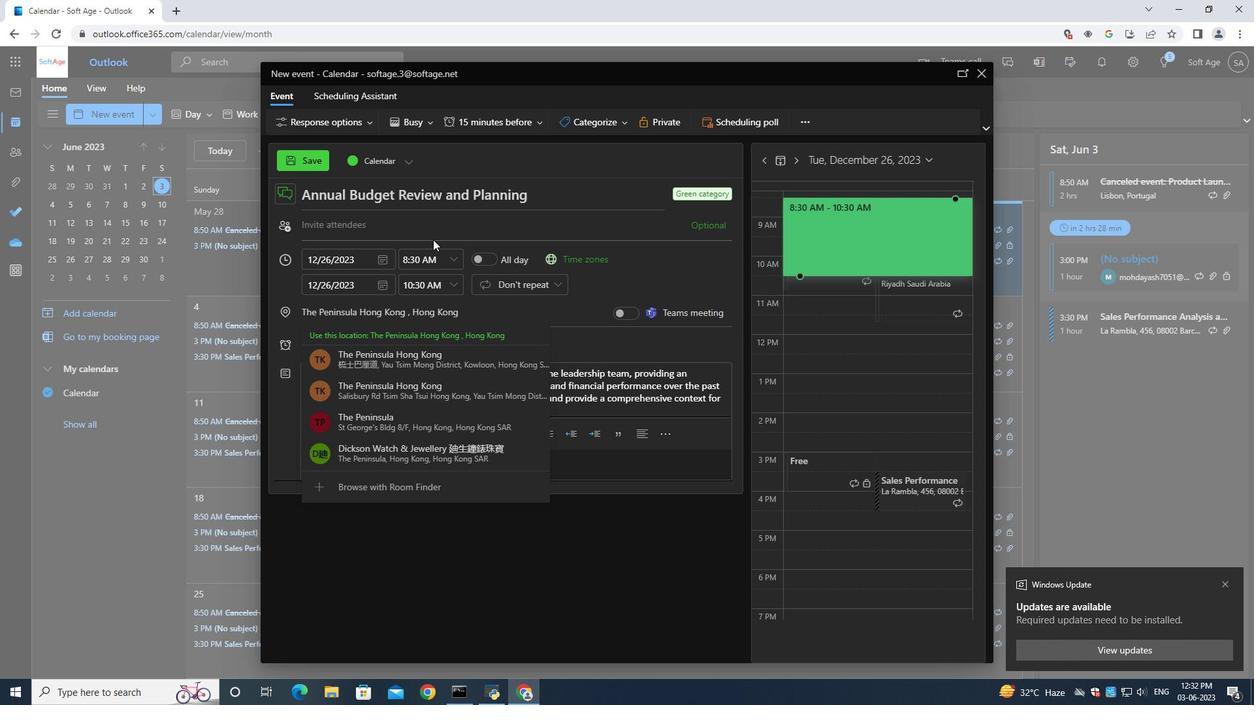 
Action: Mouse pressed left at (427, 232)
Screenshot: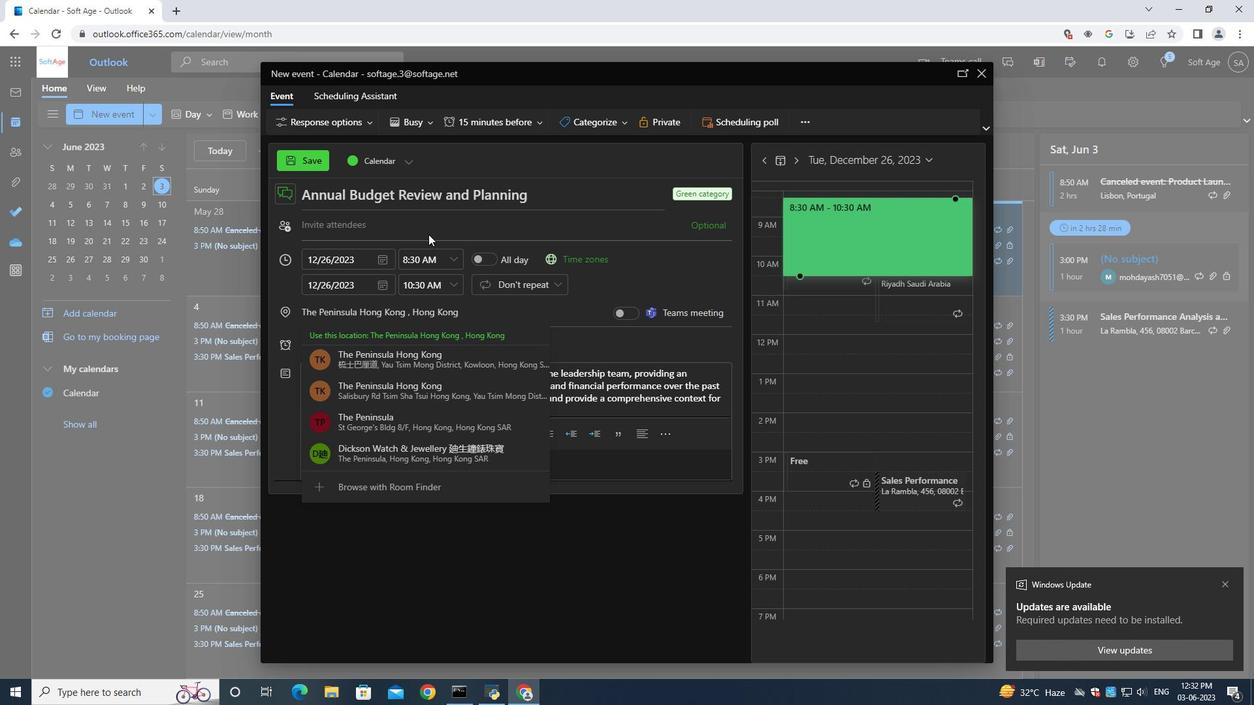 
Action: Mouse moved to (432, 233)
Screenshot: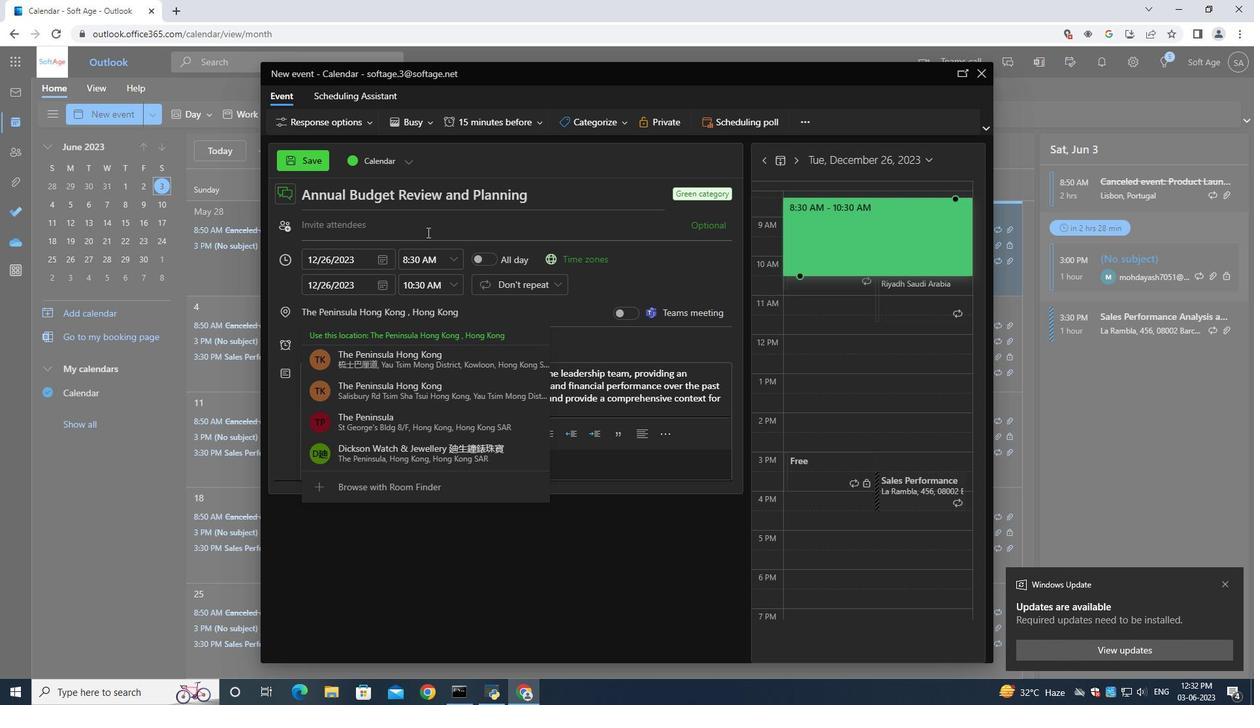 
Action: Key pressed softage.4<Key.shift>@softage.net
Screenshot: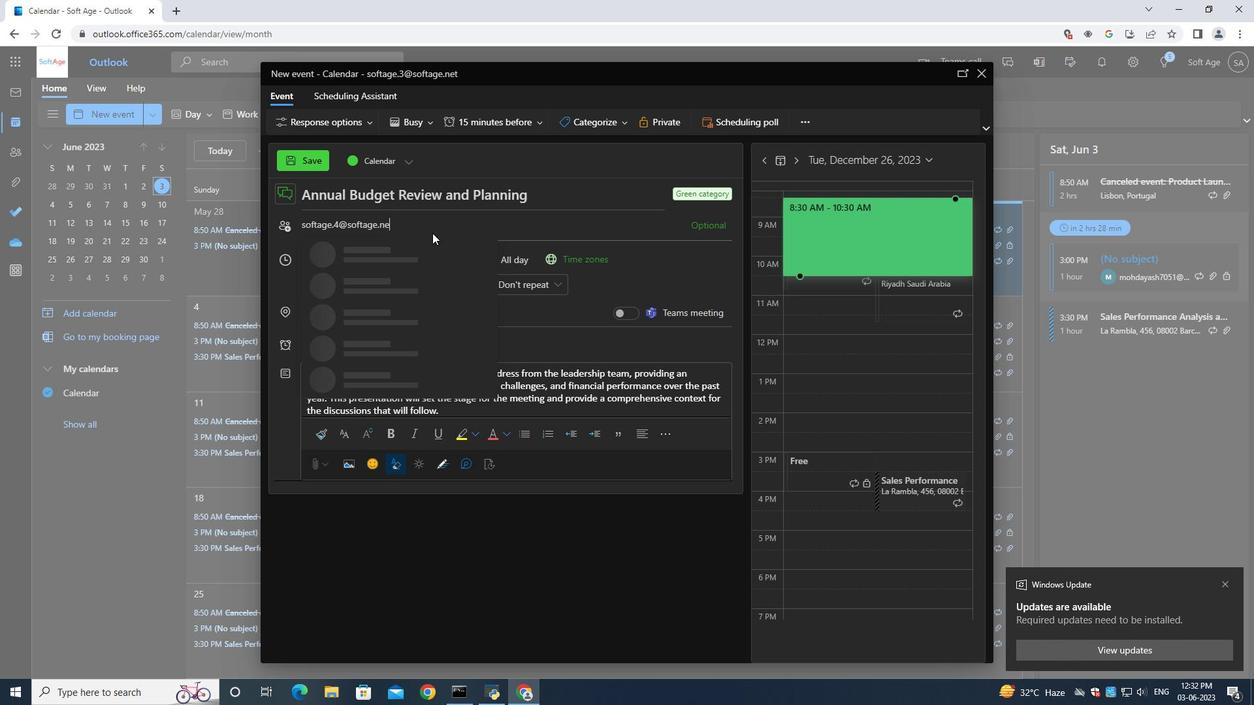 
Action: Mouse moved to (430, 250)
Screenshot: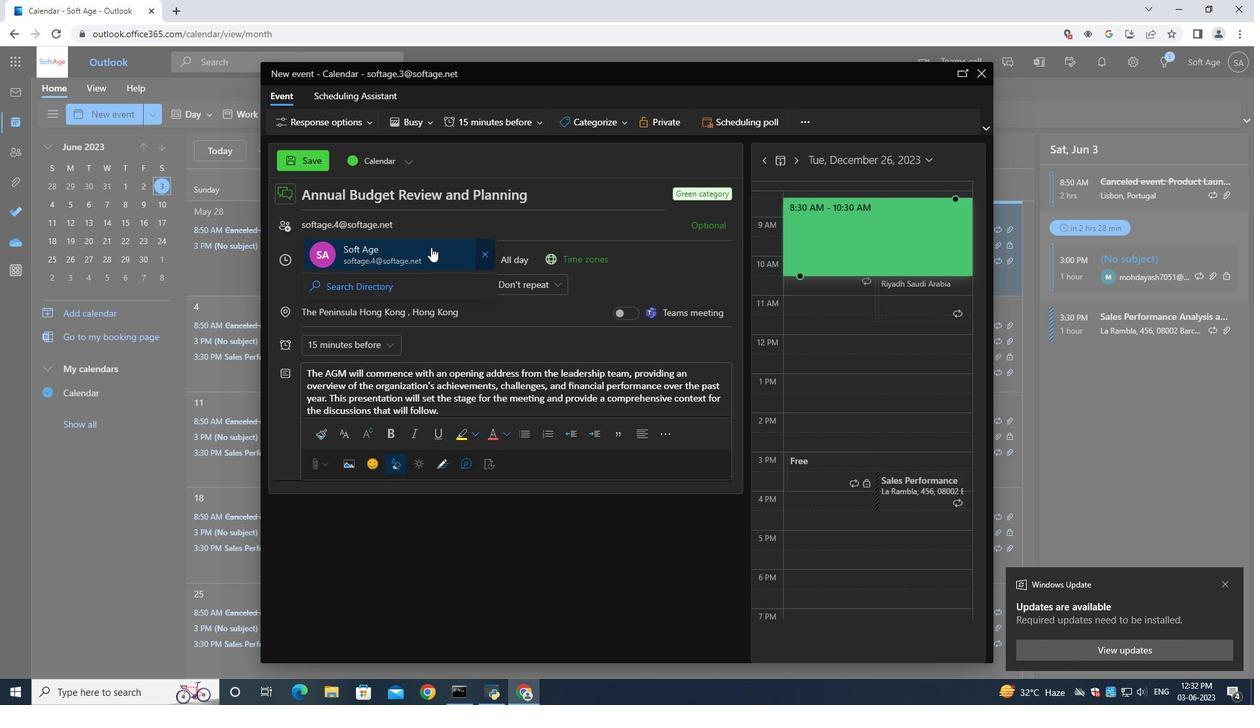 
Action: Mouse pressed left at (430, 250)
Screenshot: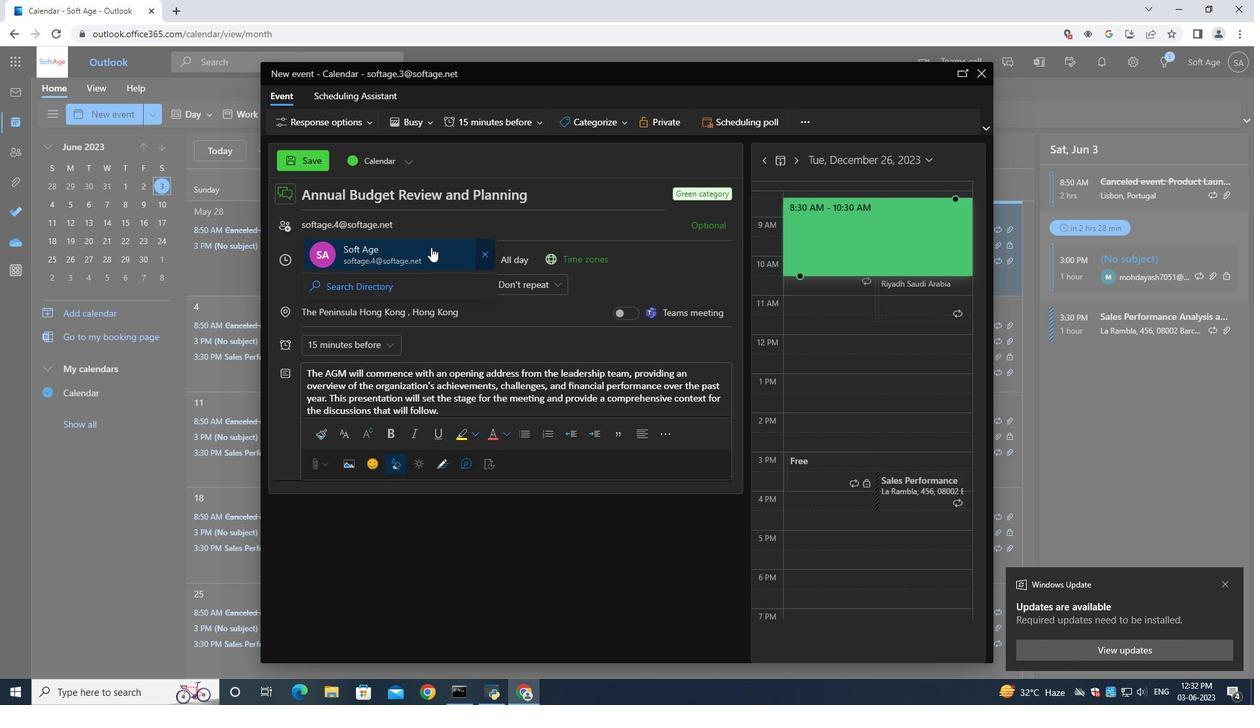
Action: Mouse moved to (443, 230)
Screenshot: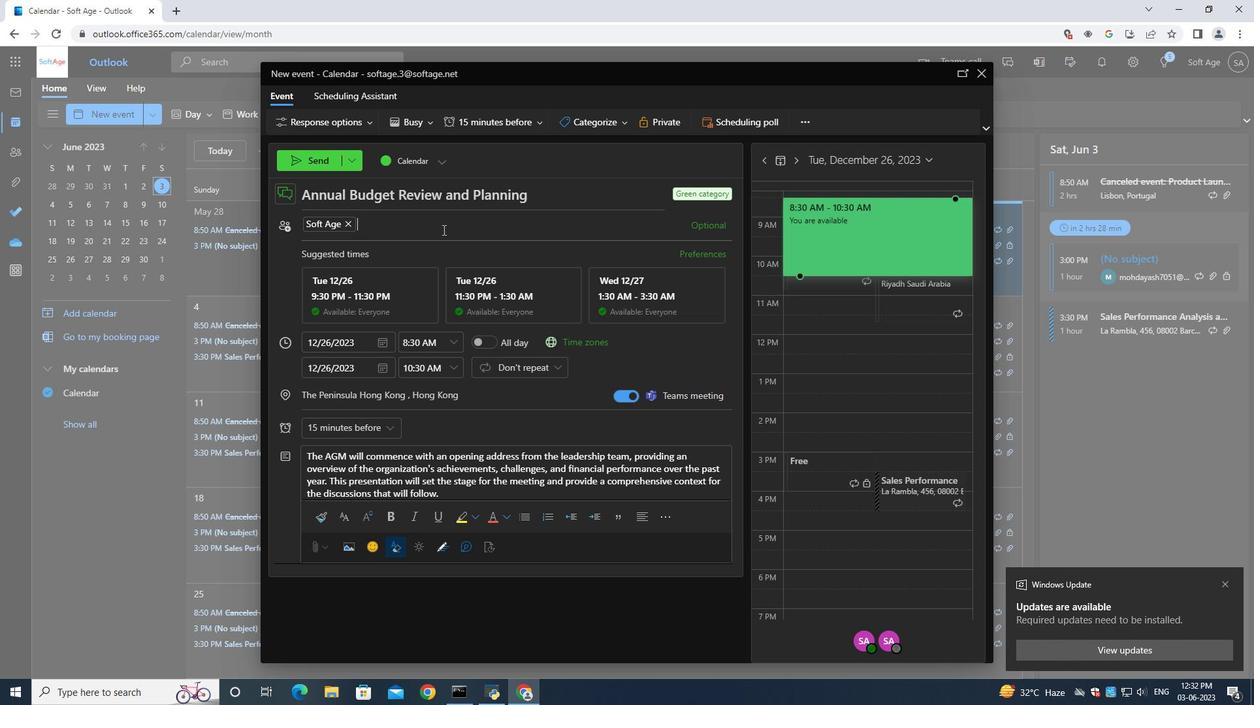 
Action: Key pressed soft<Key.backspace>tage.5<Key.shift>@softage.net
Screenshot: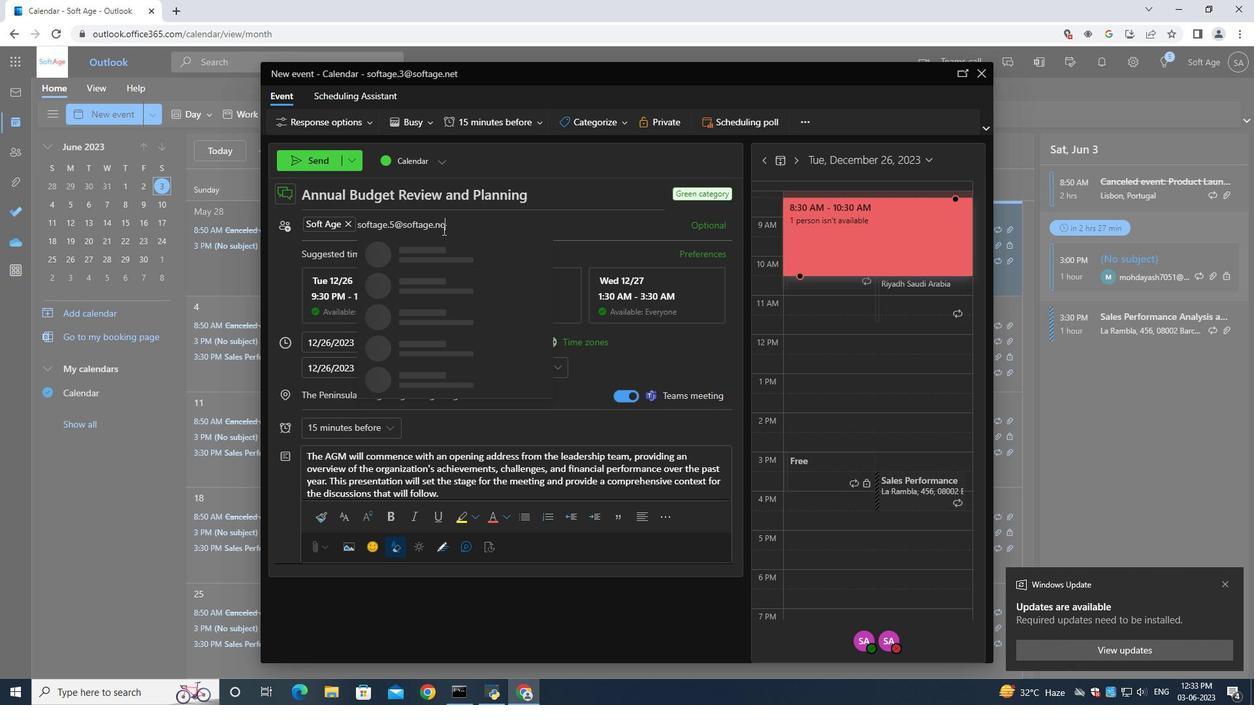 
Action: Mouse moved to (455, 262)
Screenshot: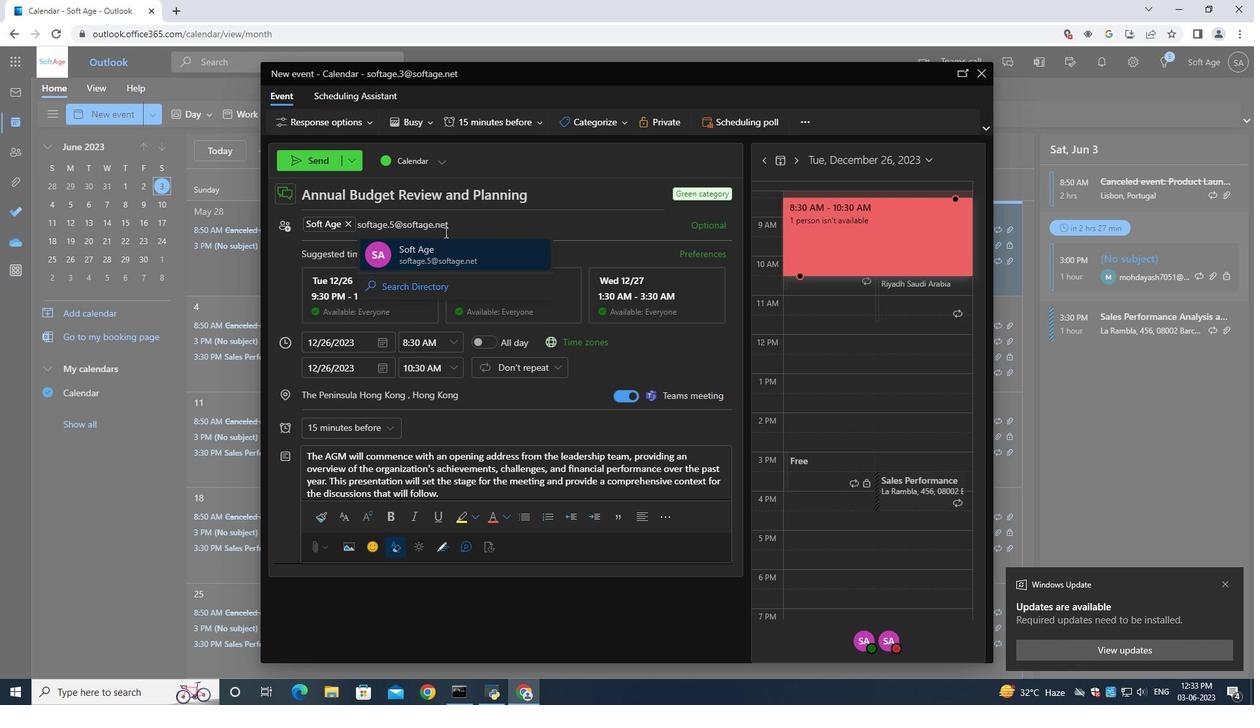 
Action: Mouse pressed left at (455, 262)
Screenshot: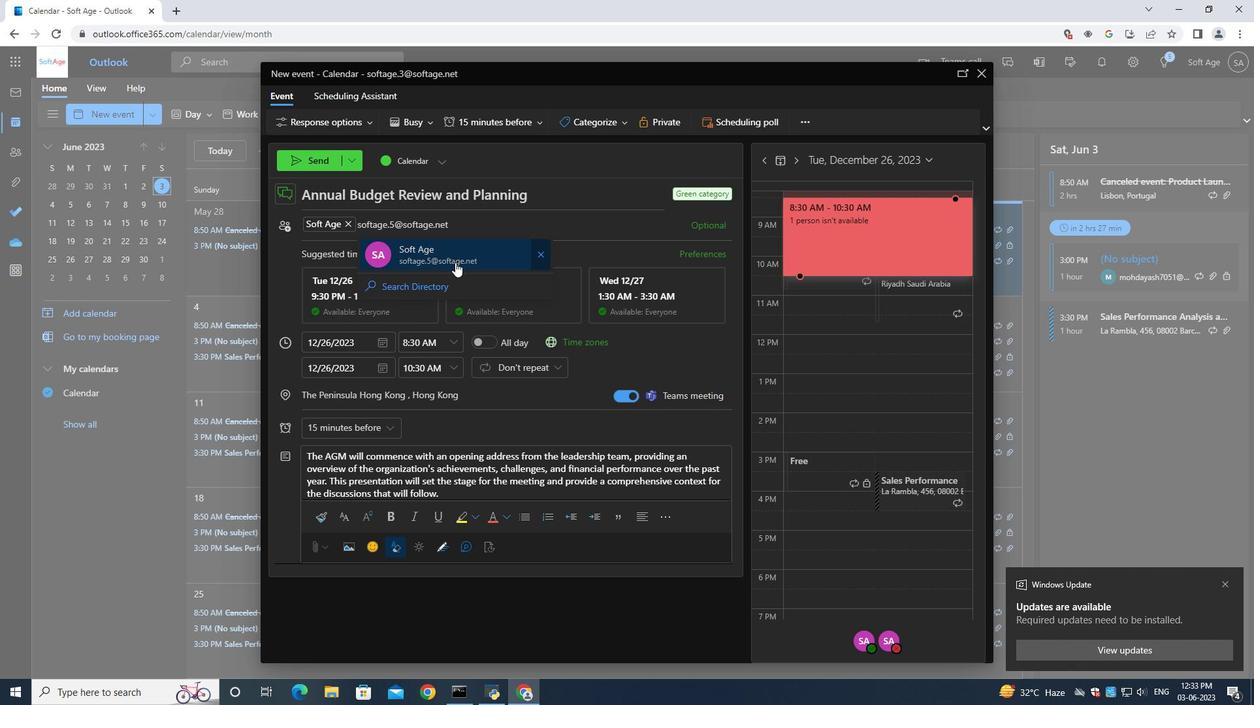 
Action: Mouse moved to (364, 430)
Screenshot: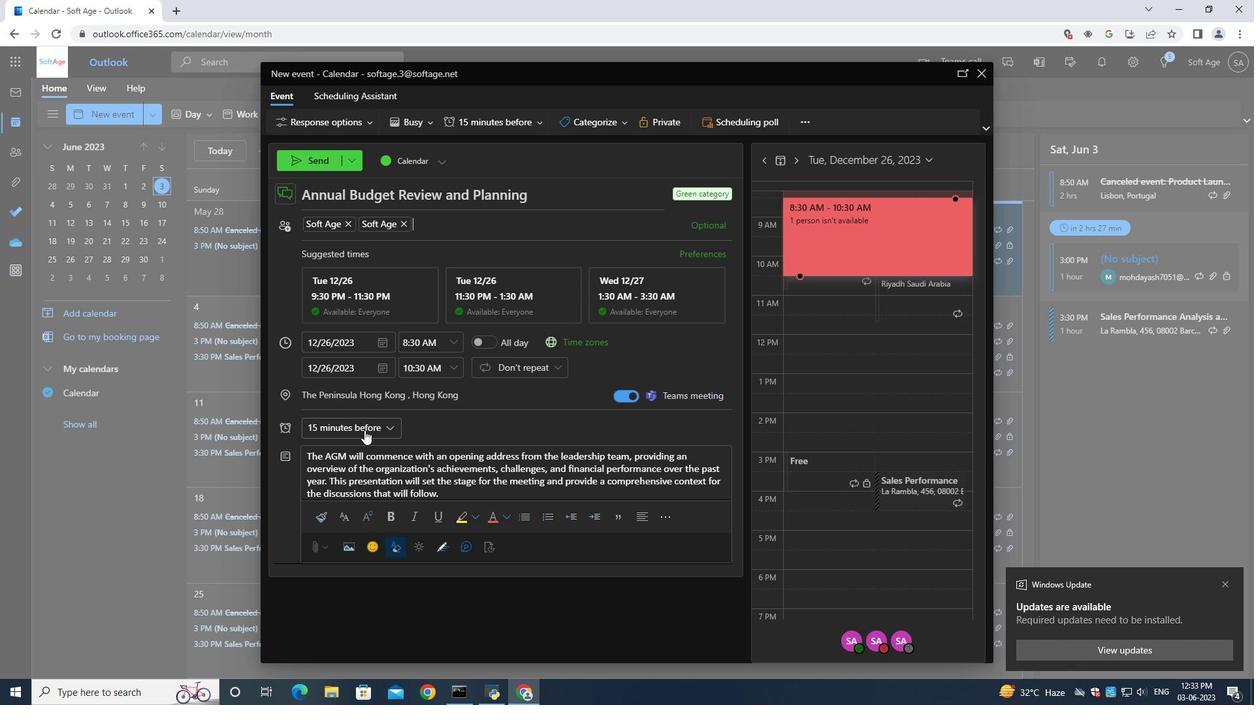 
Action: Mouse pressed left at (364, 430)
Screenshot: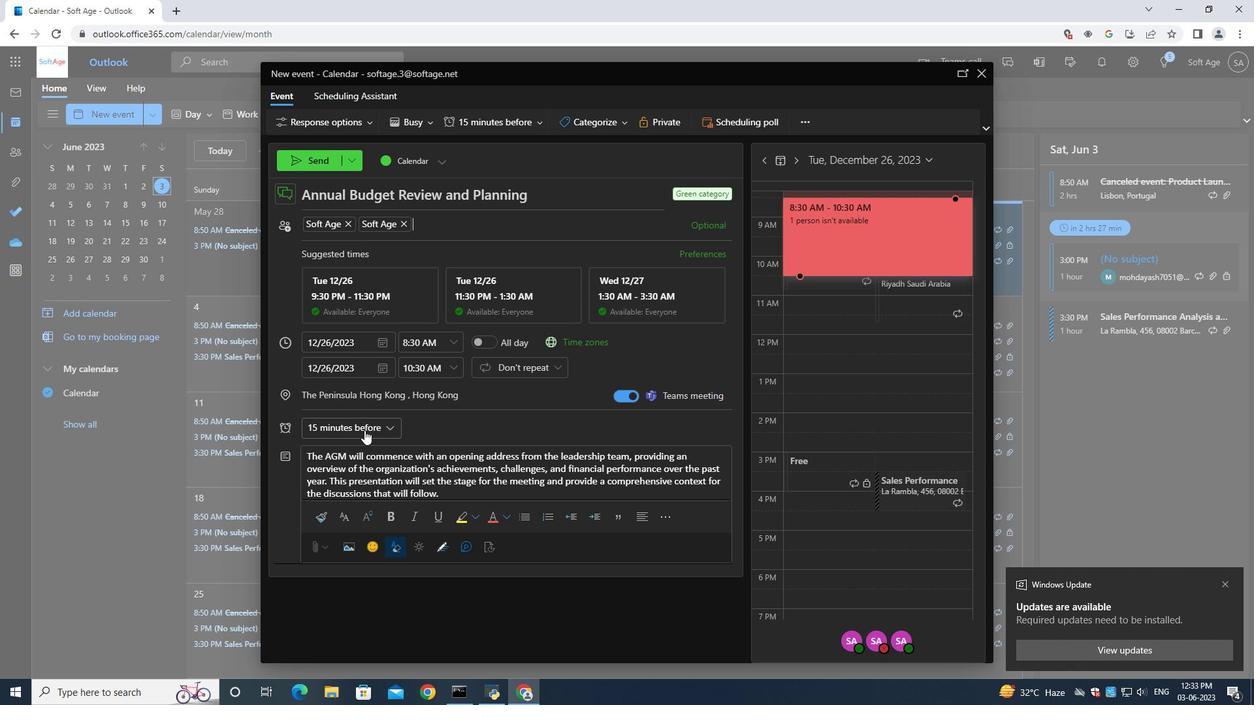 
Action: Mouse moved to (344, 200)
Screenshot: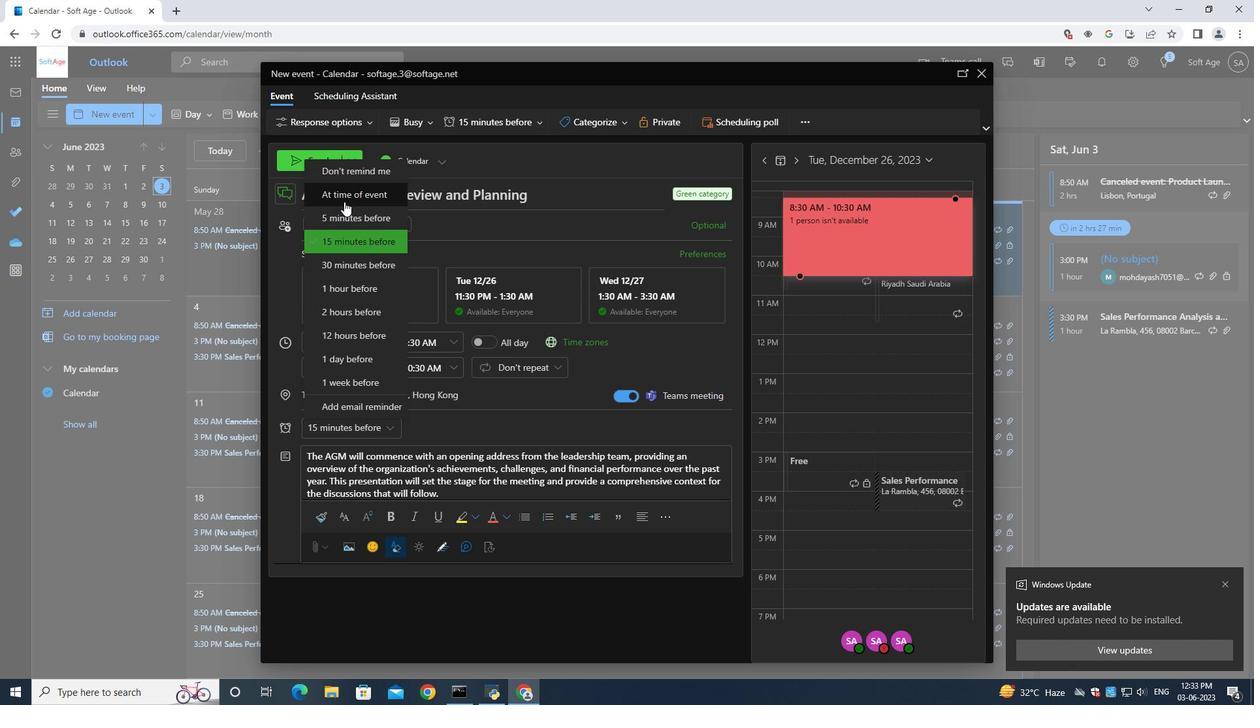 
Action: Mouse pressed left at (344, 200)
Screenshot: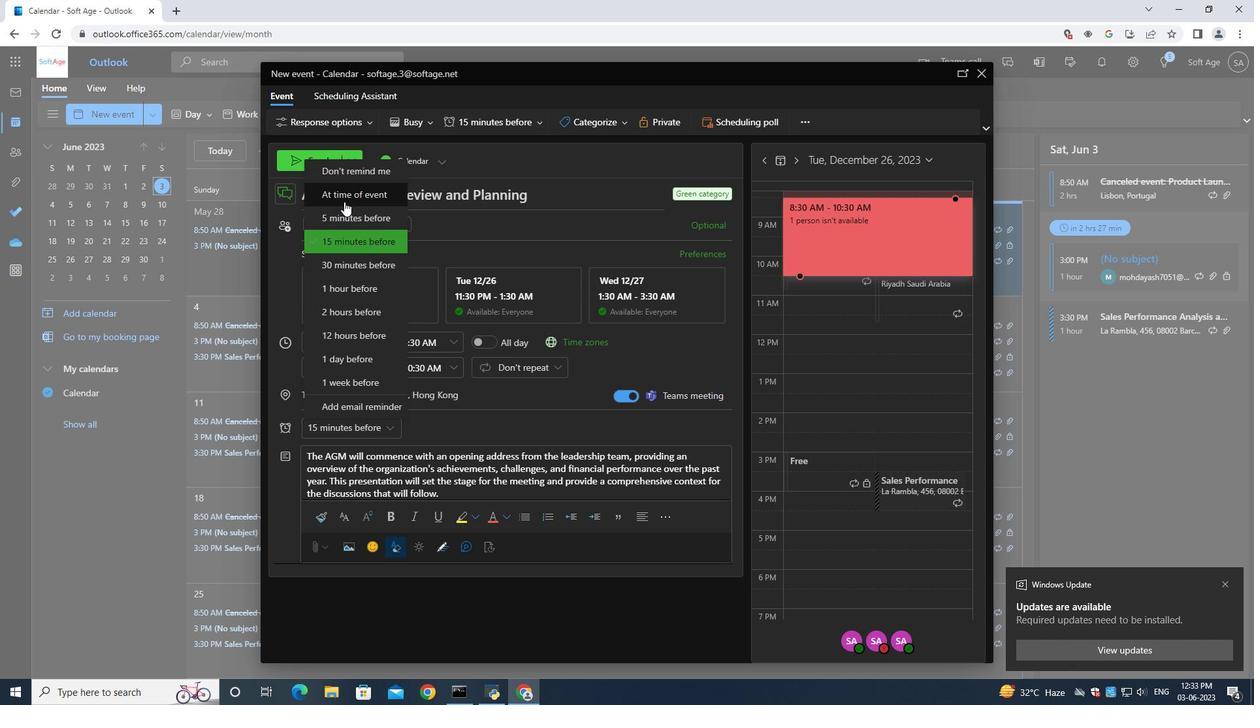 
Action: Mouse moved to (311, 156)
Screenshot: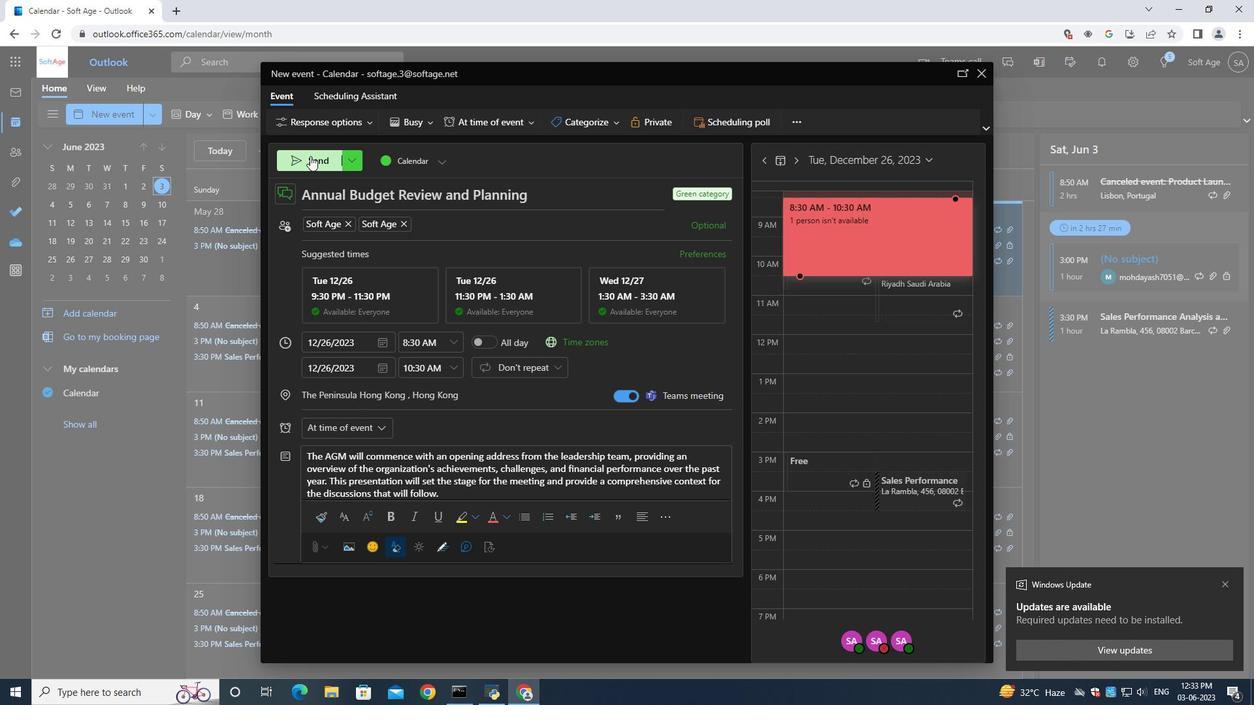 
Action: Mouse pressed left at (311, 156)
Screenshot: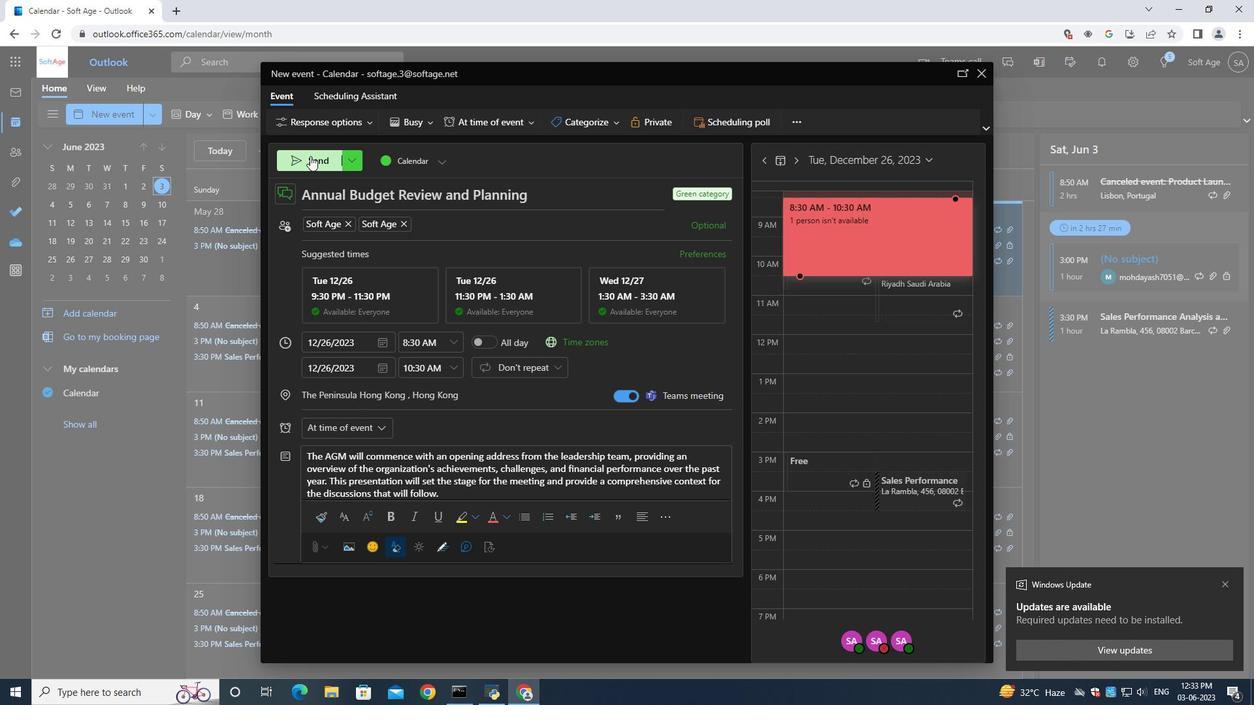 
Action: Mouse moved to (422, 280)
Screenshot: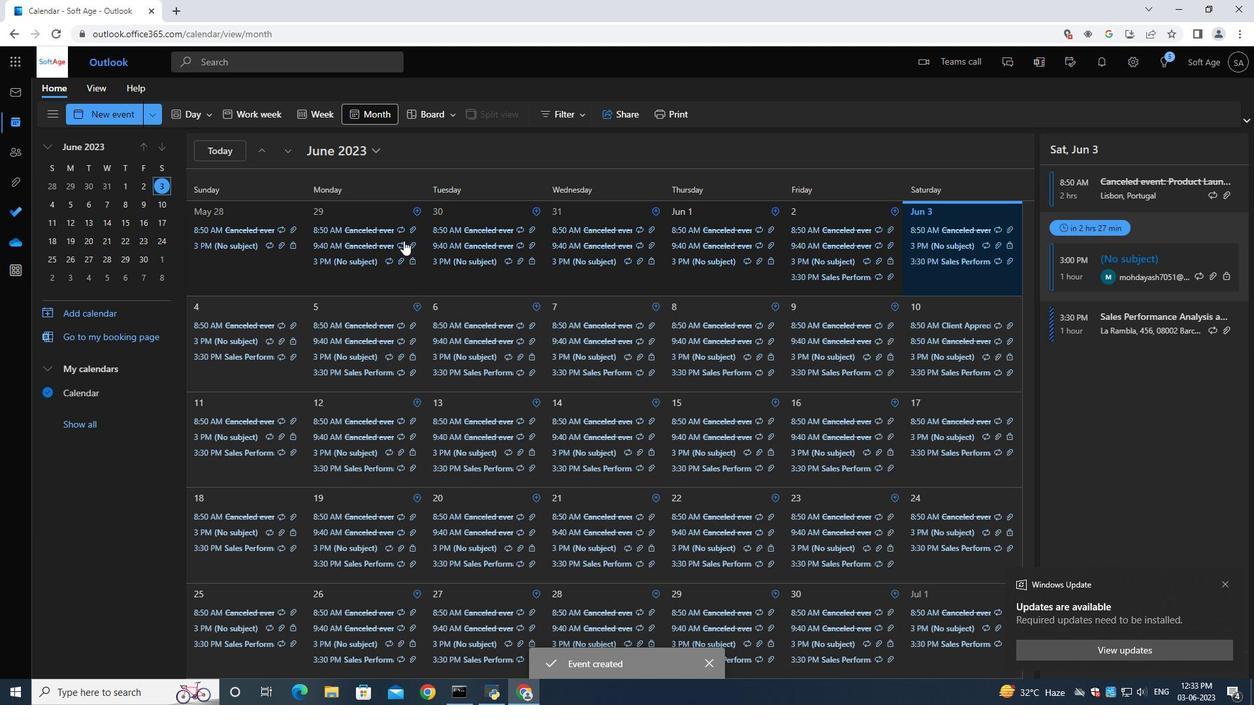 
